 Task: Create a due date automation trigger when advanced on, on the tuesday of the week before a card is due add dates with a complete due date at 11:00 AM.
Action: Mouse moved to (1185, 364)
Screenshot: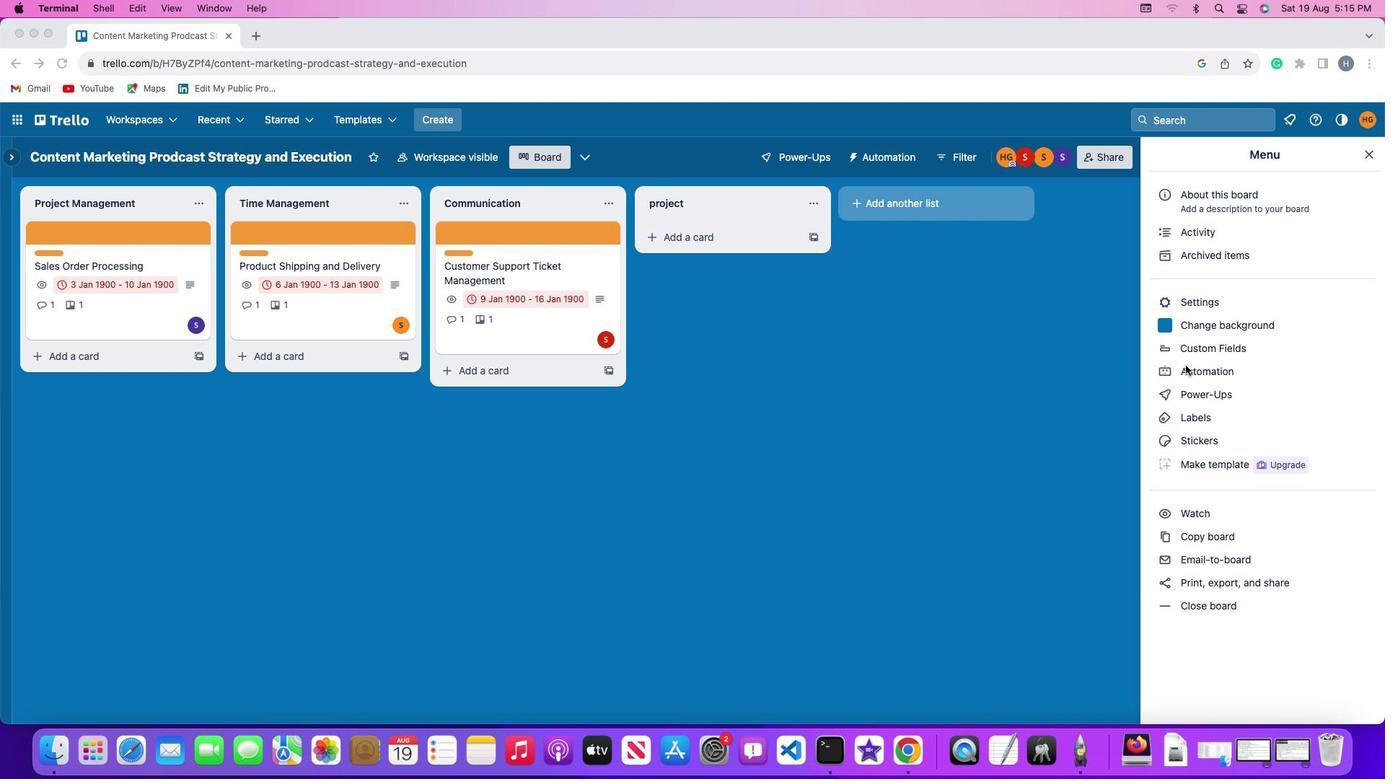 
Action: Mouse pressed left at (1185, 364)
Screenshot: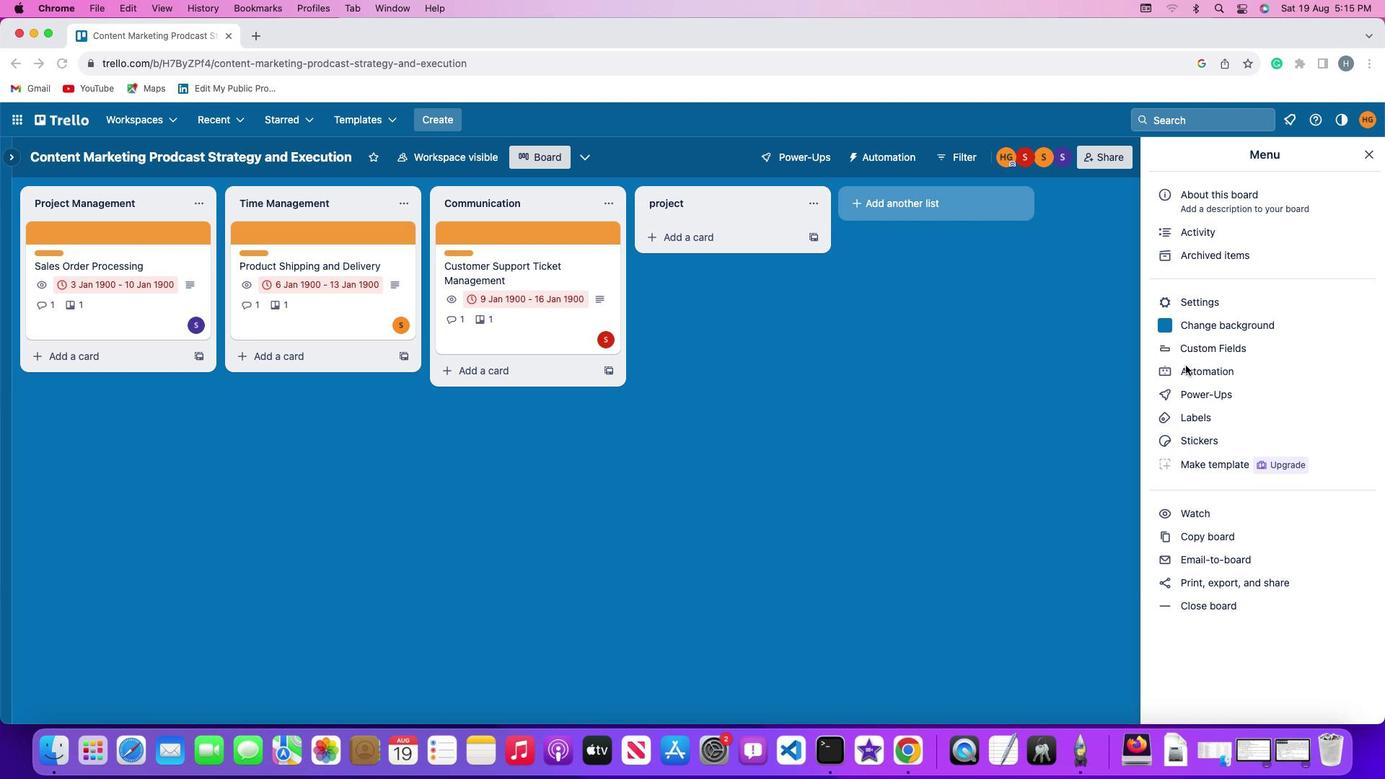 
Action: Mouse pressed left at (1185, 364)
Screenshot: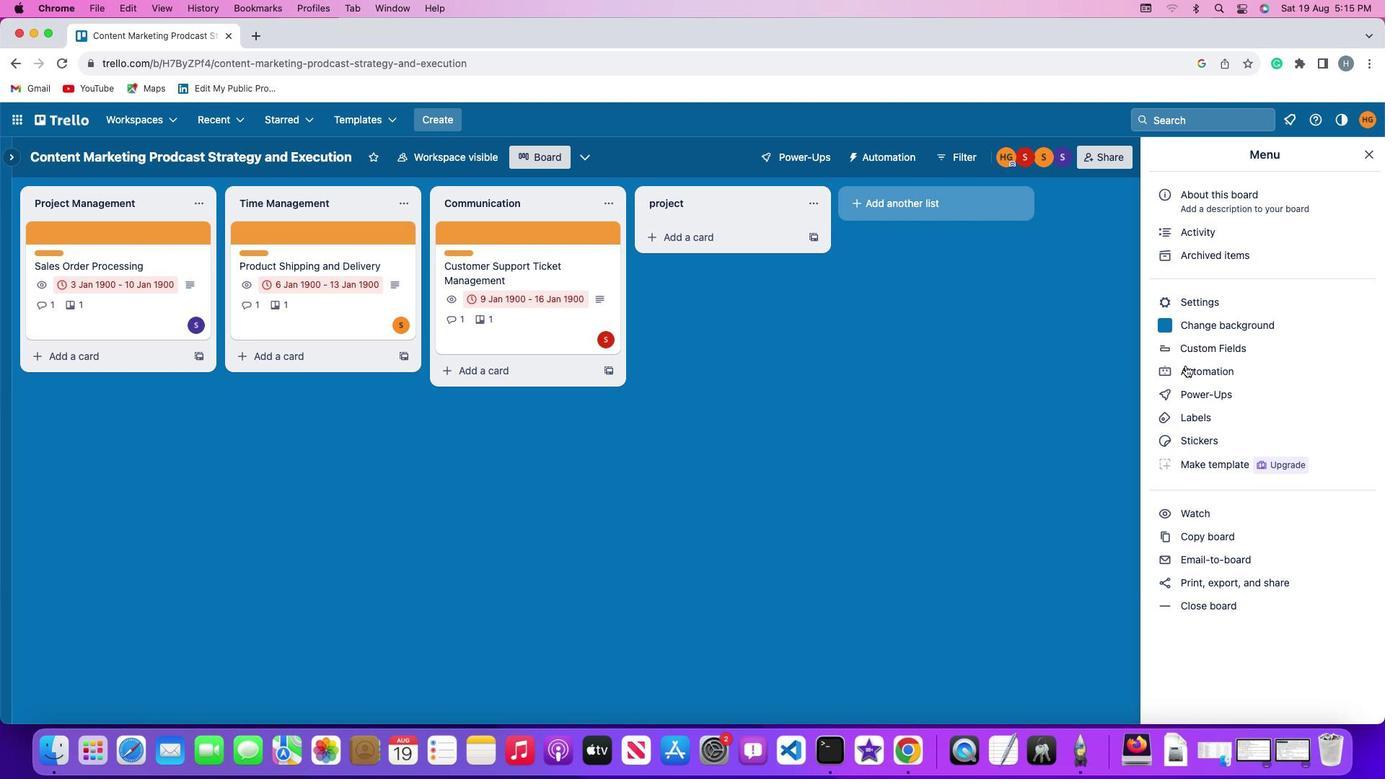 
Action: Mouse moved to (76, 339)
Screenshot: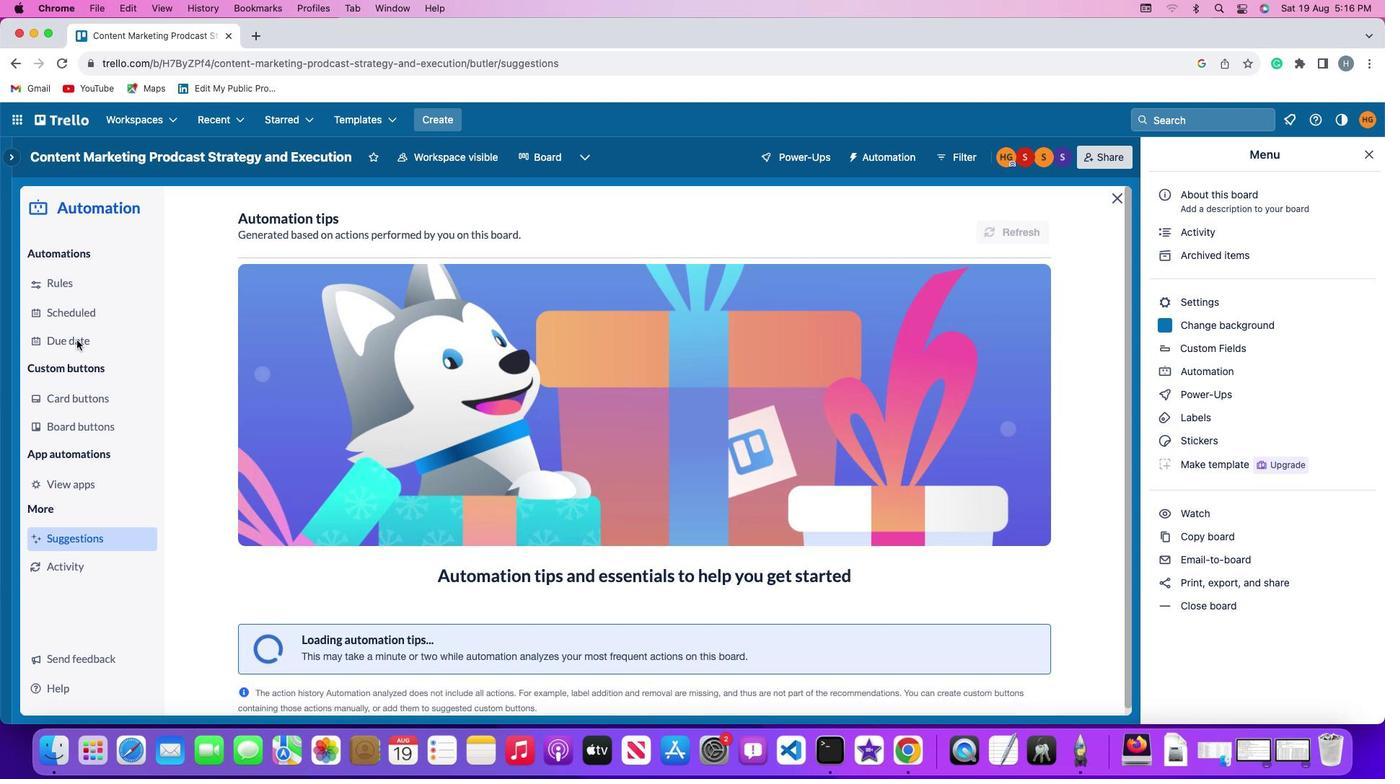 
Action: Mouse pressed left at (76, 339)
Screenshot: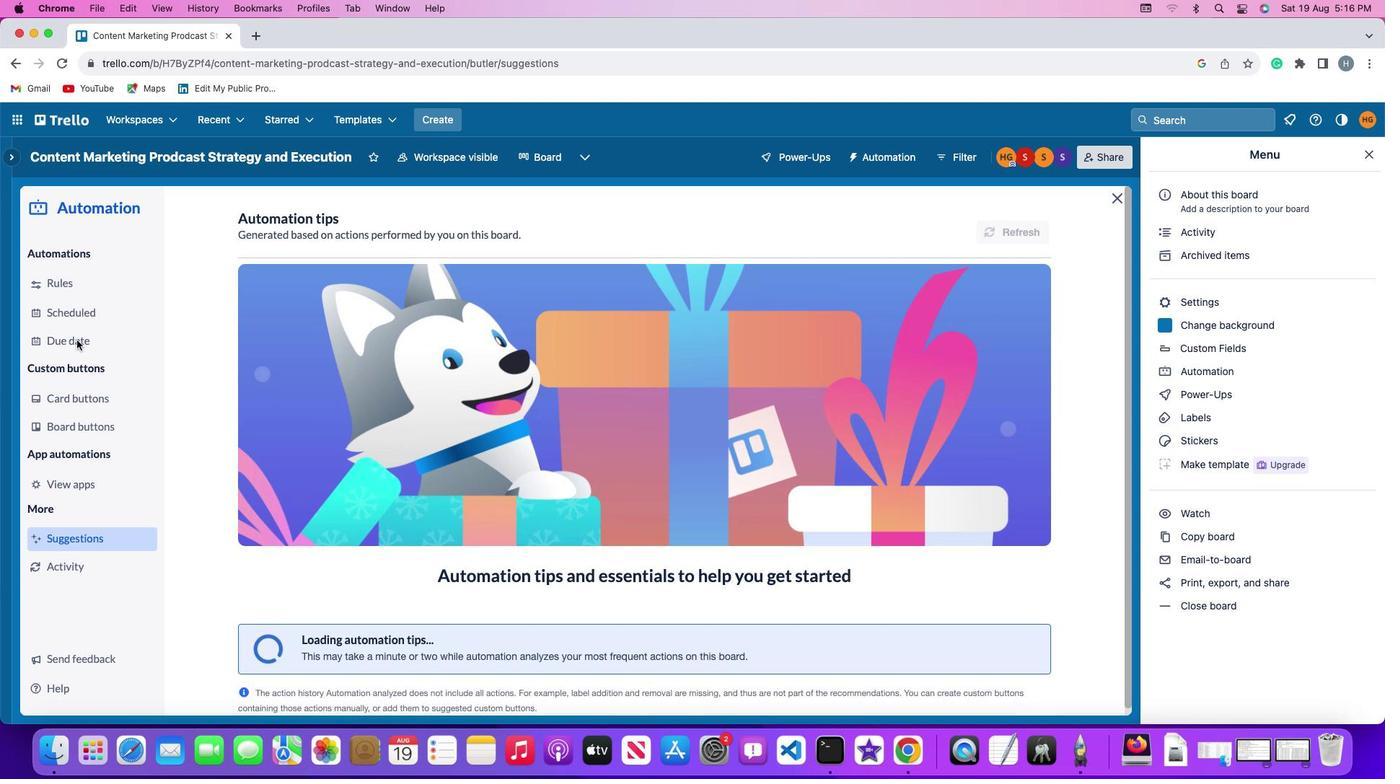 
Action: Mouse moved to (985, 220)
Screenshot: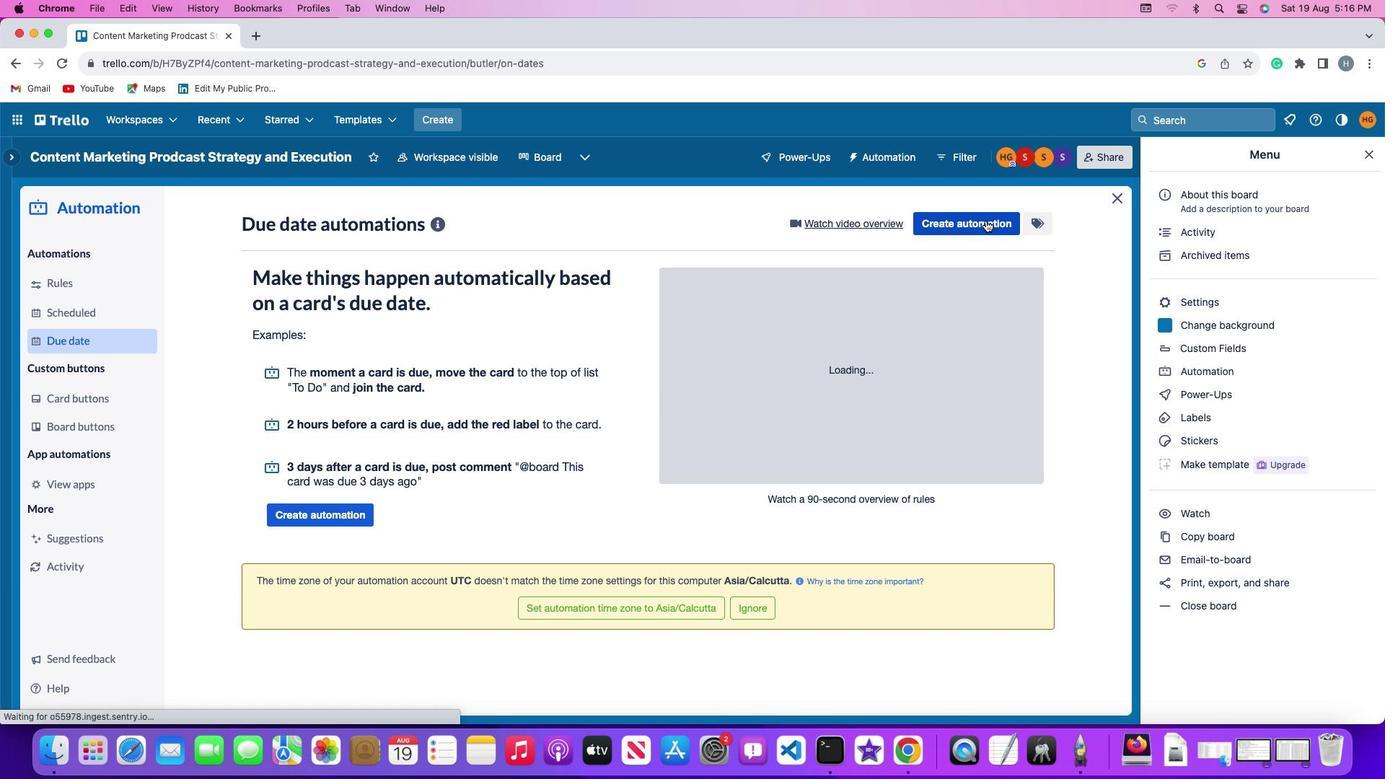 
Action: Mouse pressed left at (985, 220)
Screenshot: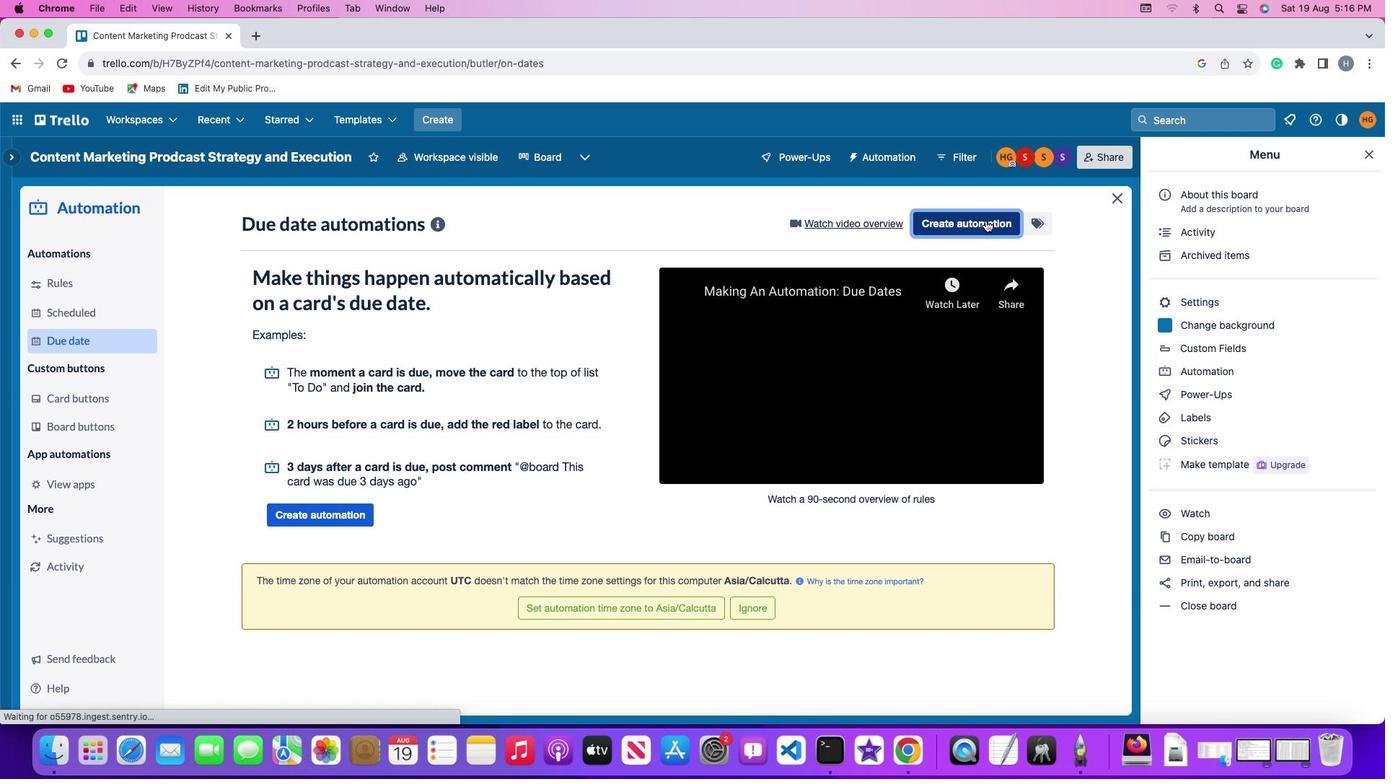 
Action: Mouse moved to (325, 358)
Screenshot: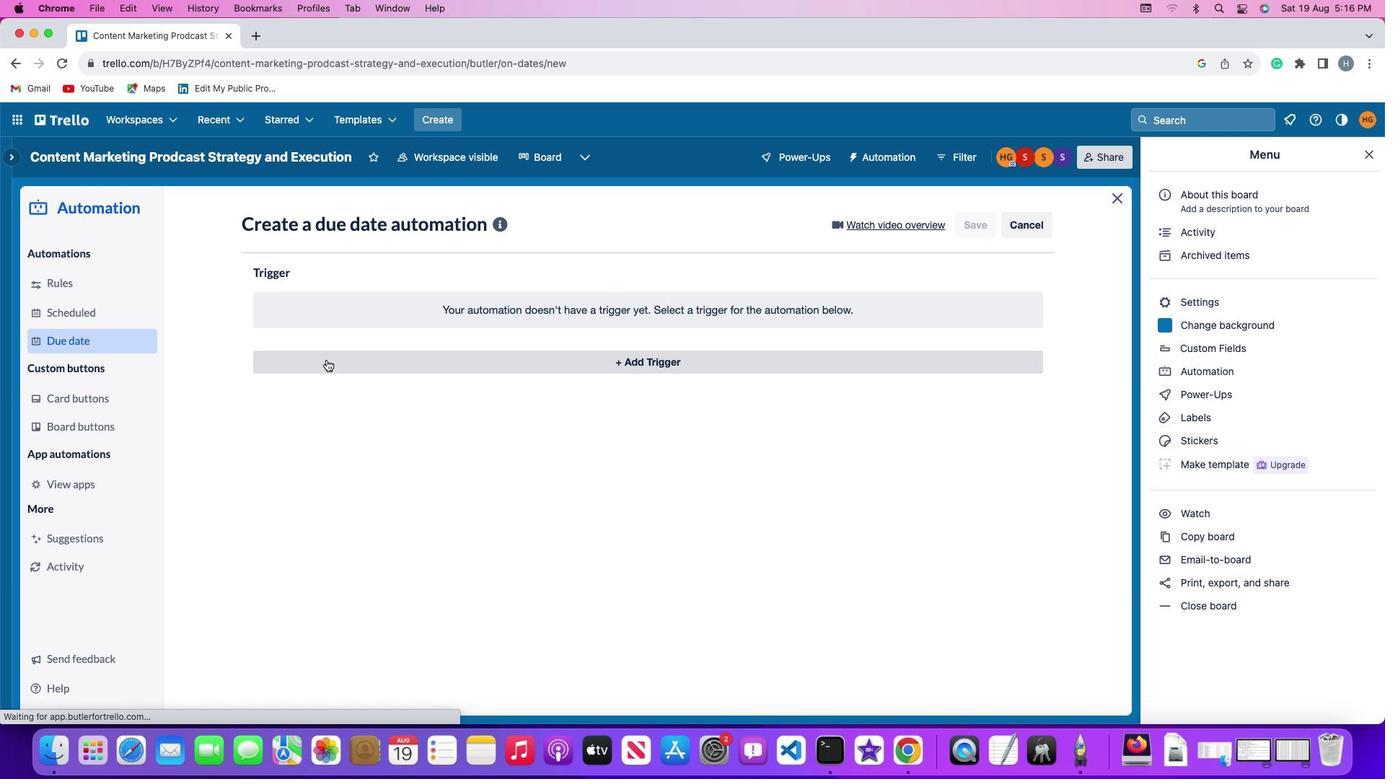 
Action: Mouse pressed left at (325, 358)
Screenshot: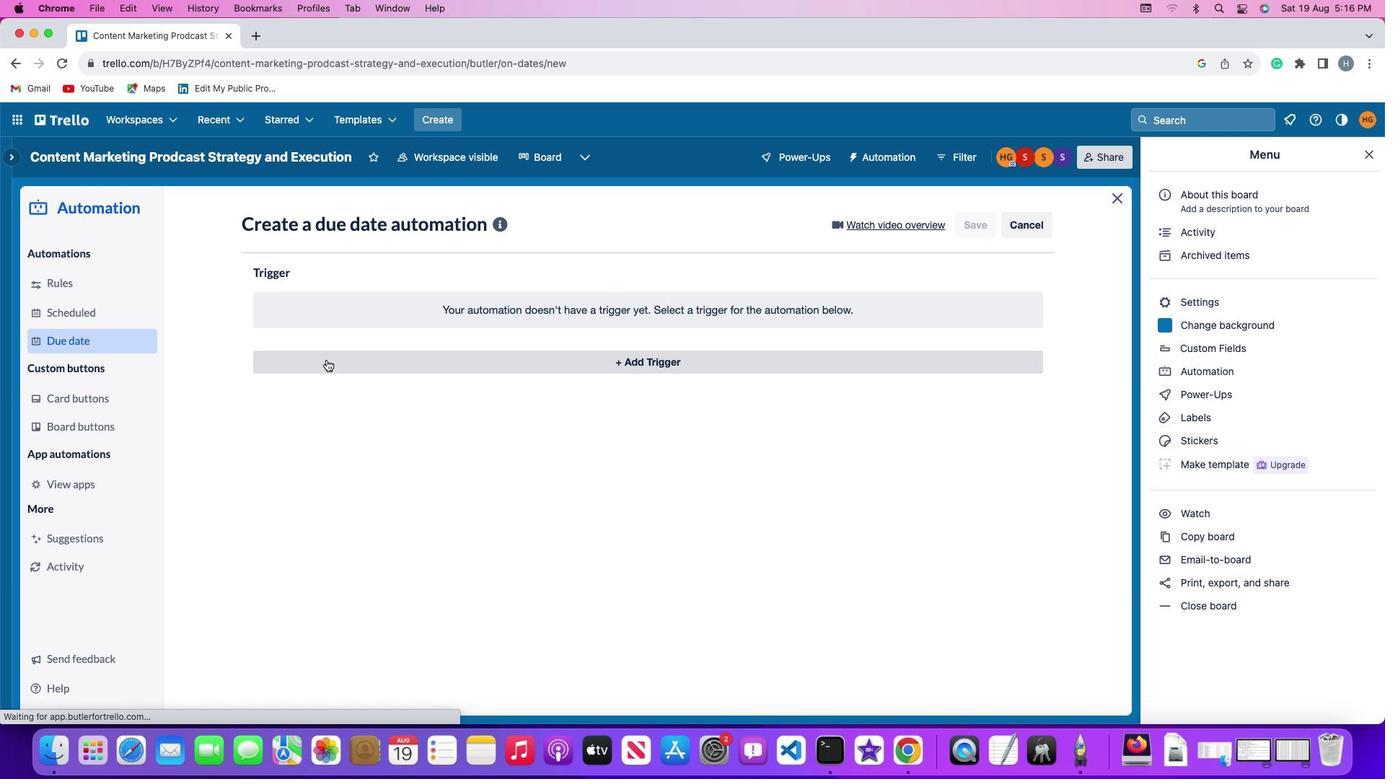 
Action: Mouse moved to (305, 628)
Screenshot: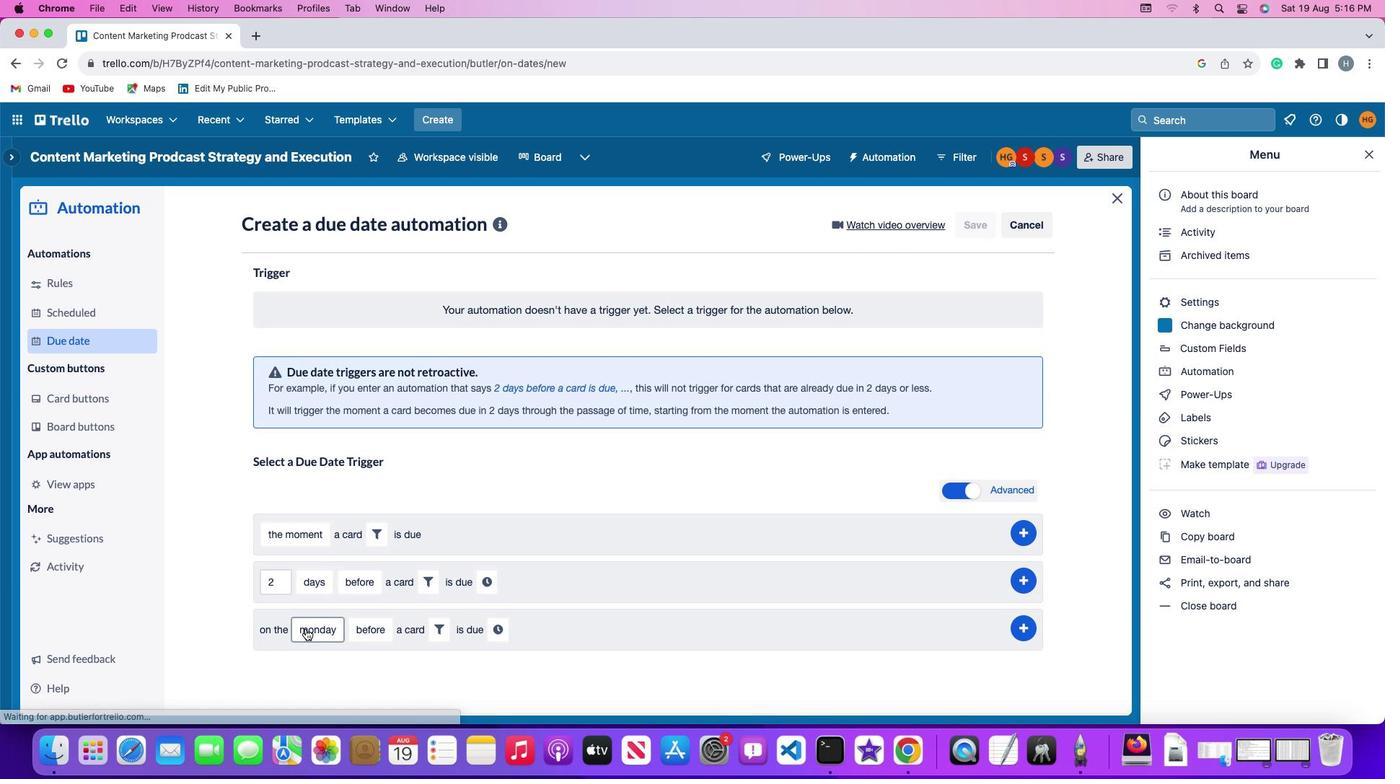 
Action: Mouse pressed left at (305, 628)
Screenshot: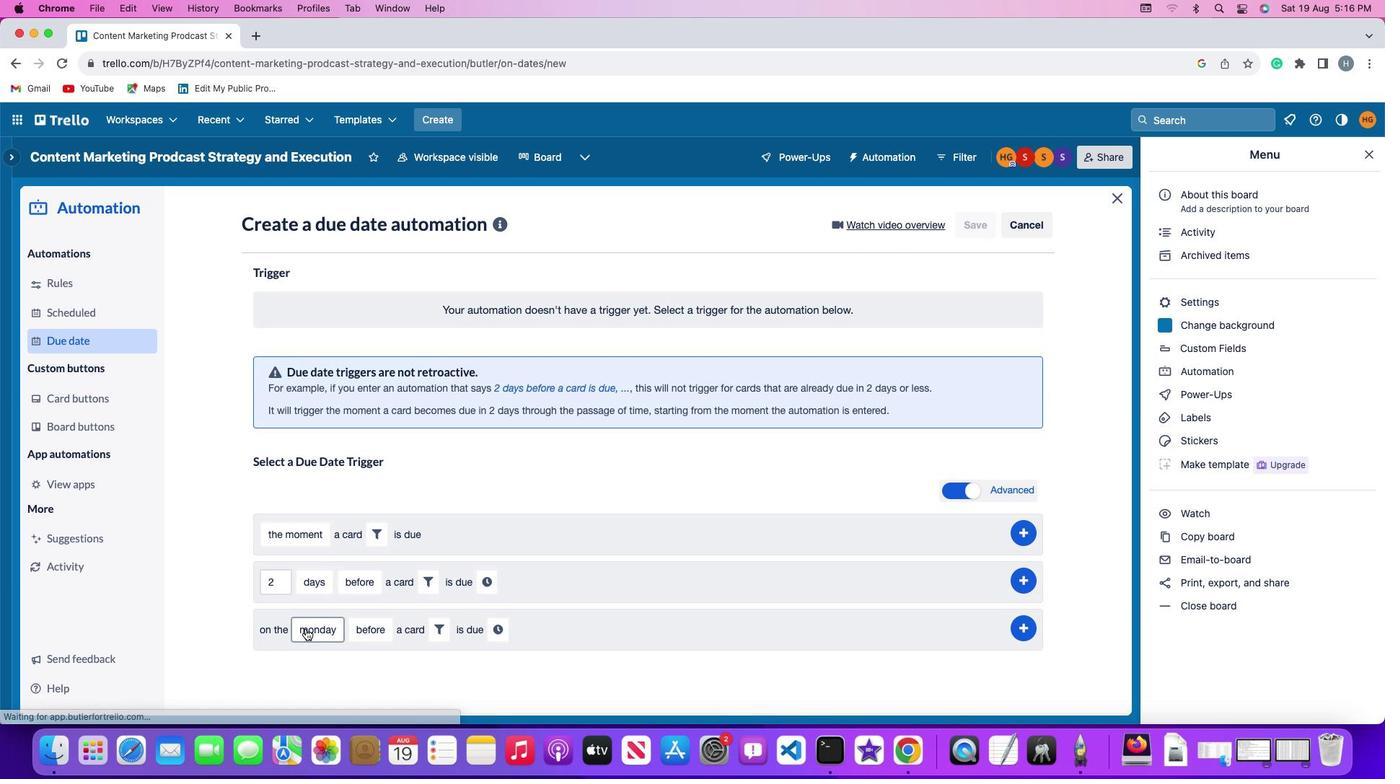 
Action: Mouse moved to (339, 454)
Screenshot: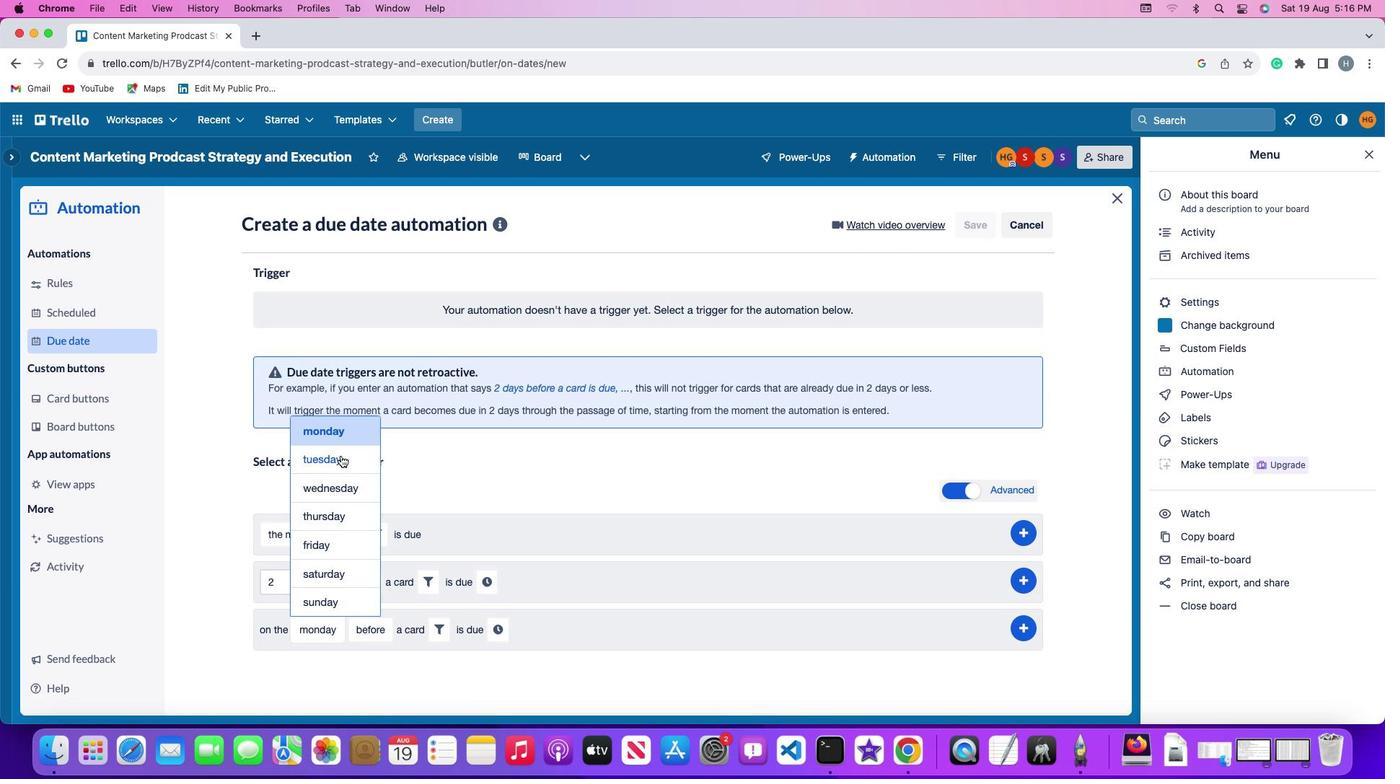 
Action: Mouse pressed left at (339, 454)
Screenshot: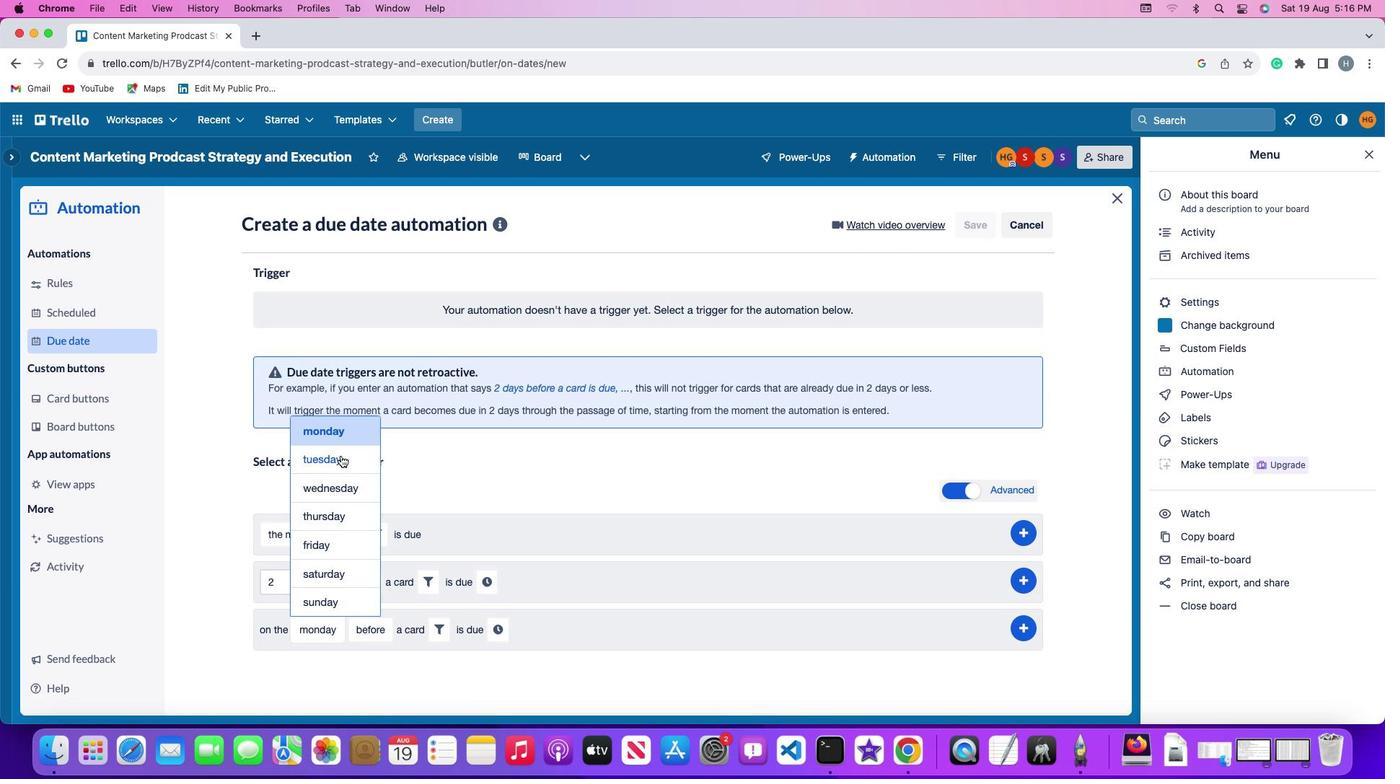 
Action: Mouse moved to (378, 626)
Screenshot: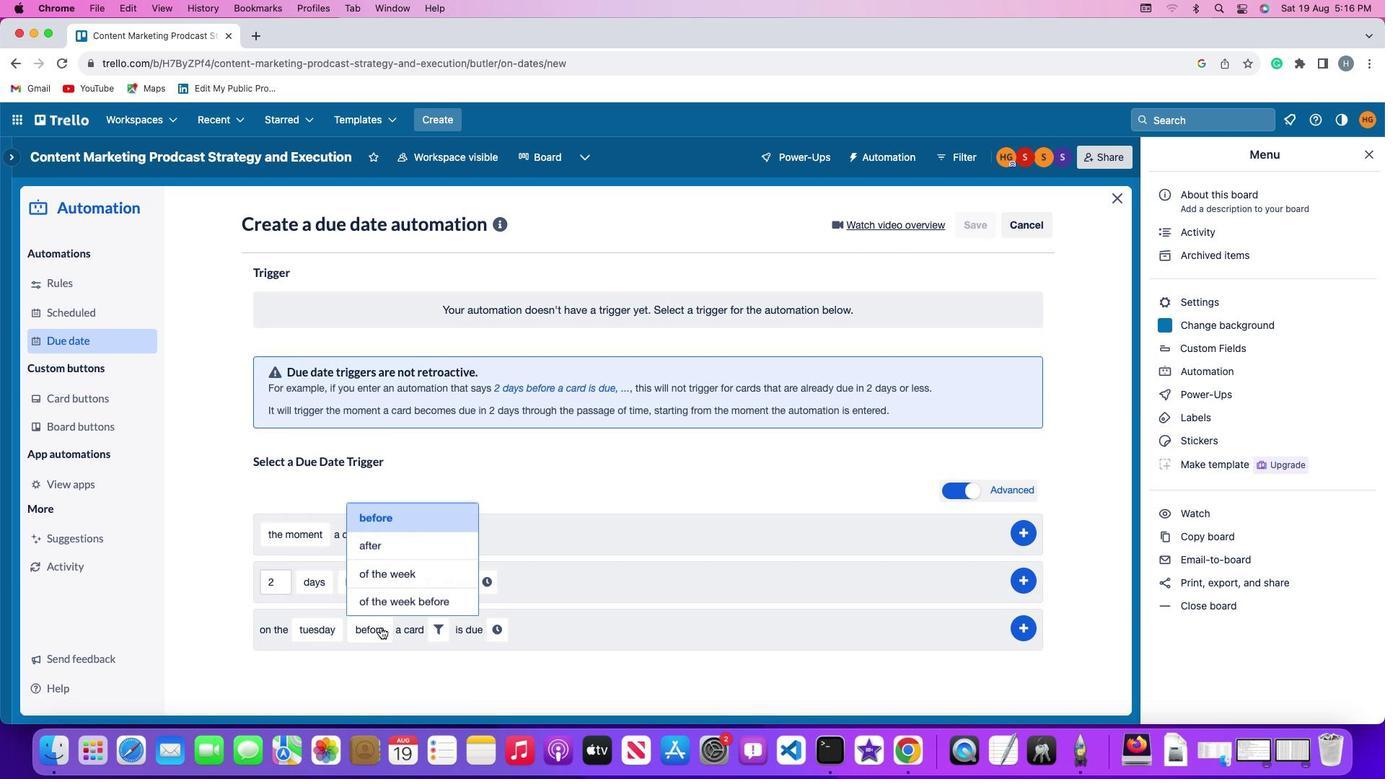 
Action: Mouse pressed left at (378, 626)
Screenshot: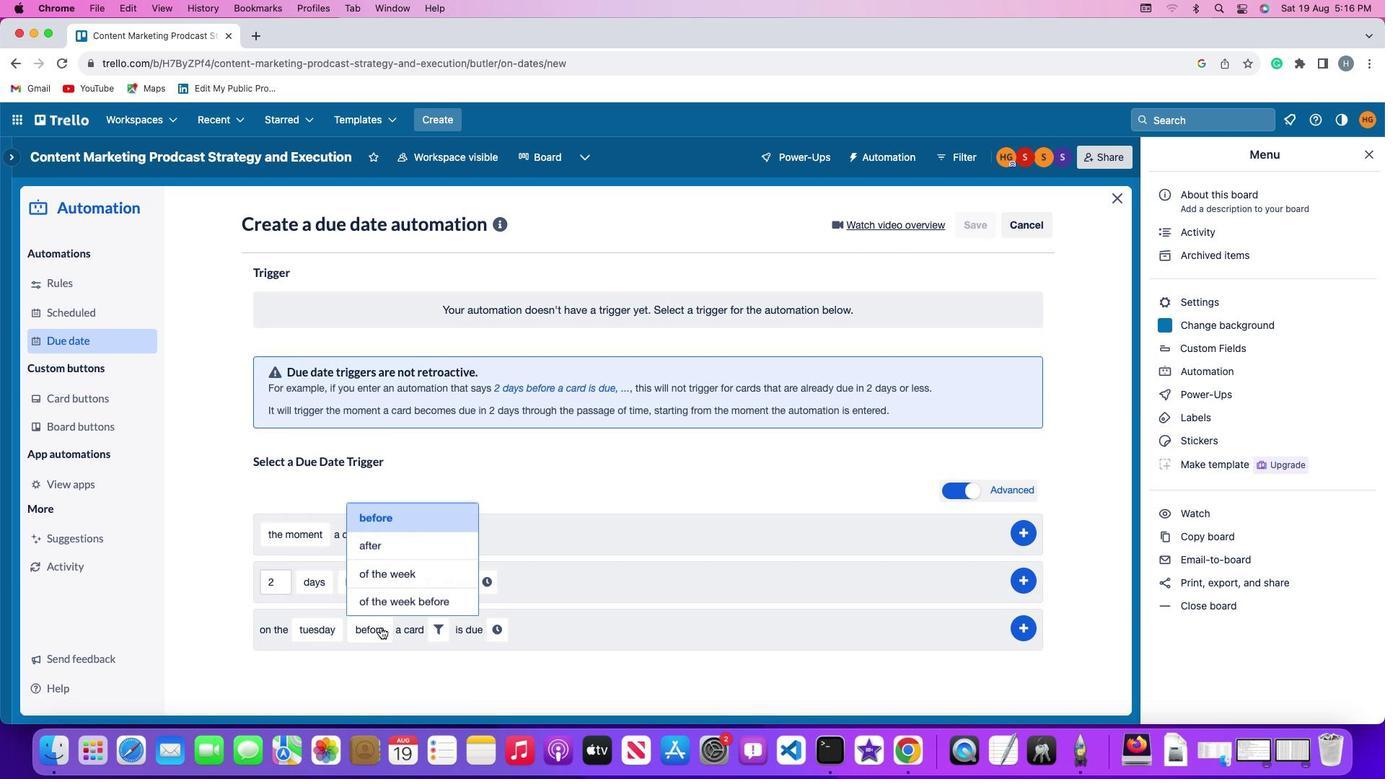 
Action: Mouse moved to (391, 599)
Screenshot: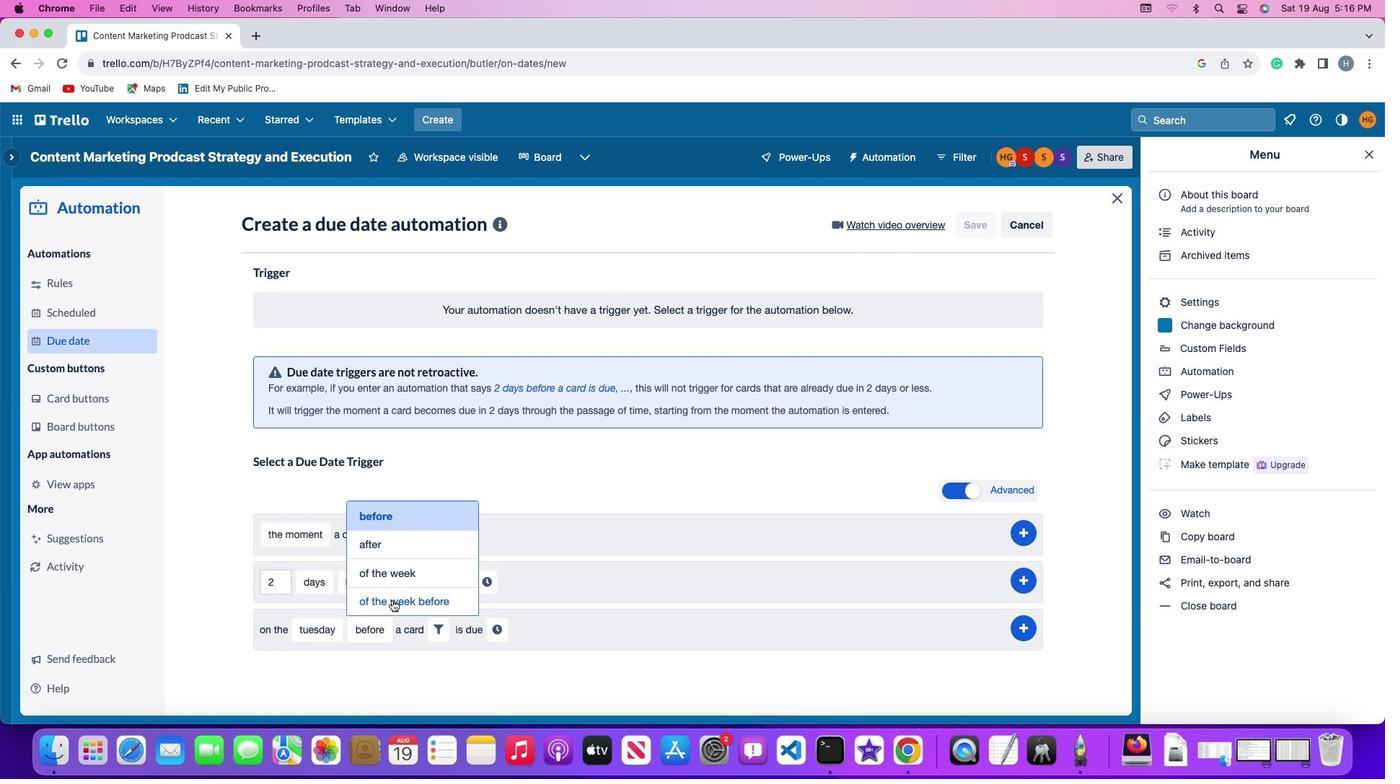 
Action: Mouse pressed left at (391, 599)
Screenshot: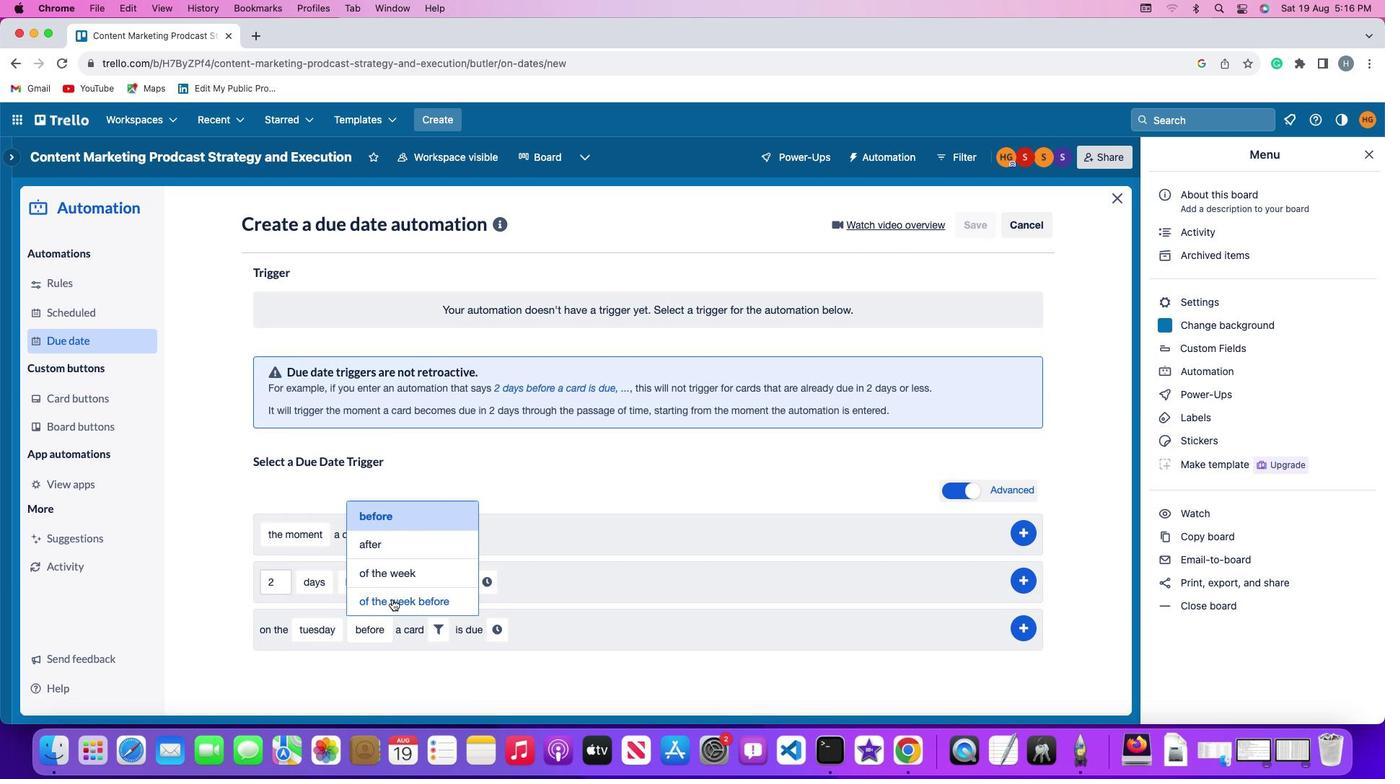 
Action: Mouse moved to (493, 626)
Screenshot: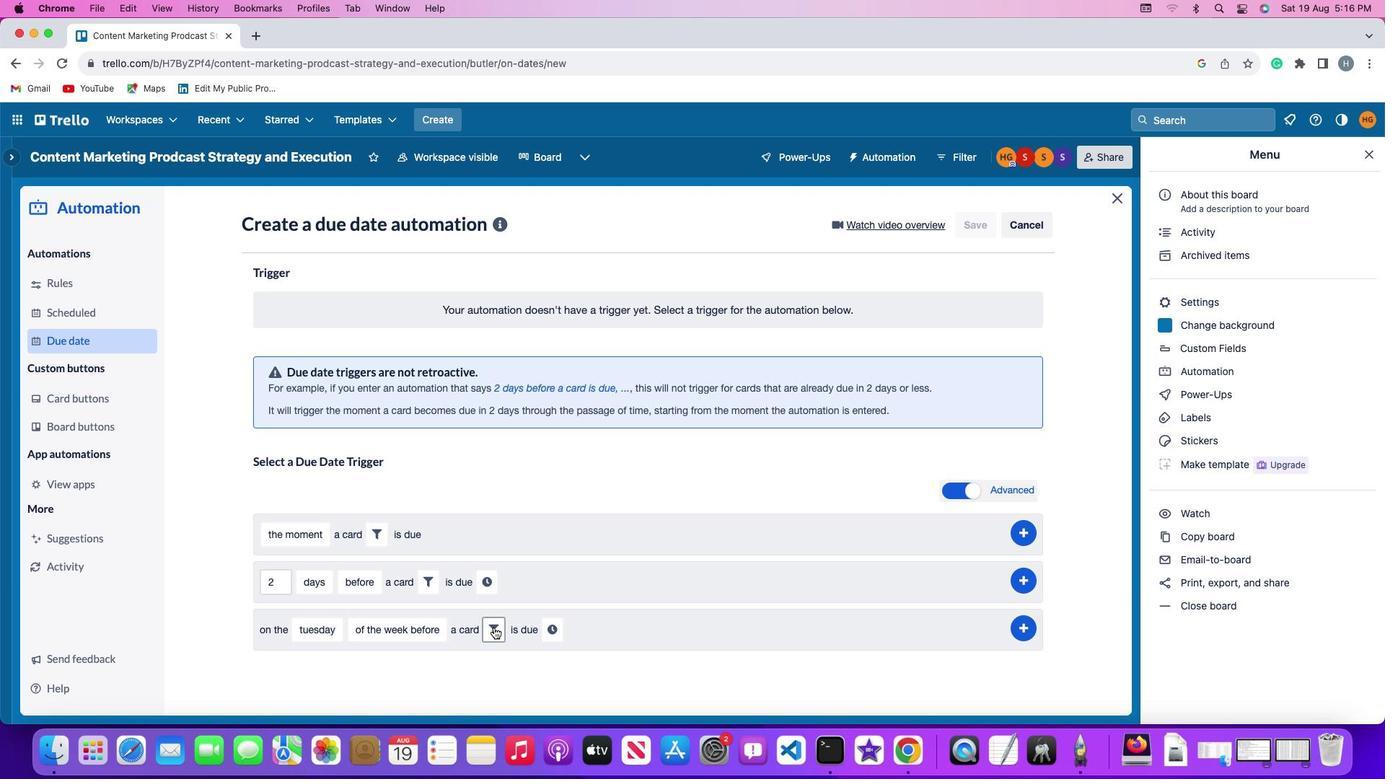 
Action: Mouse pressed left at (493, 626)
Screenshot: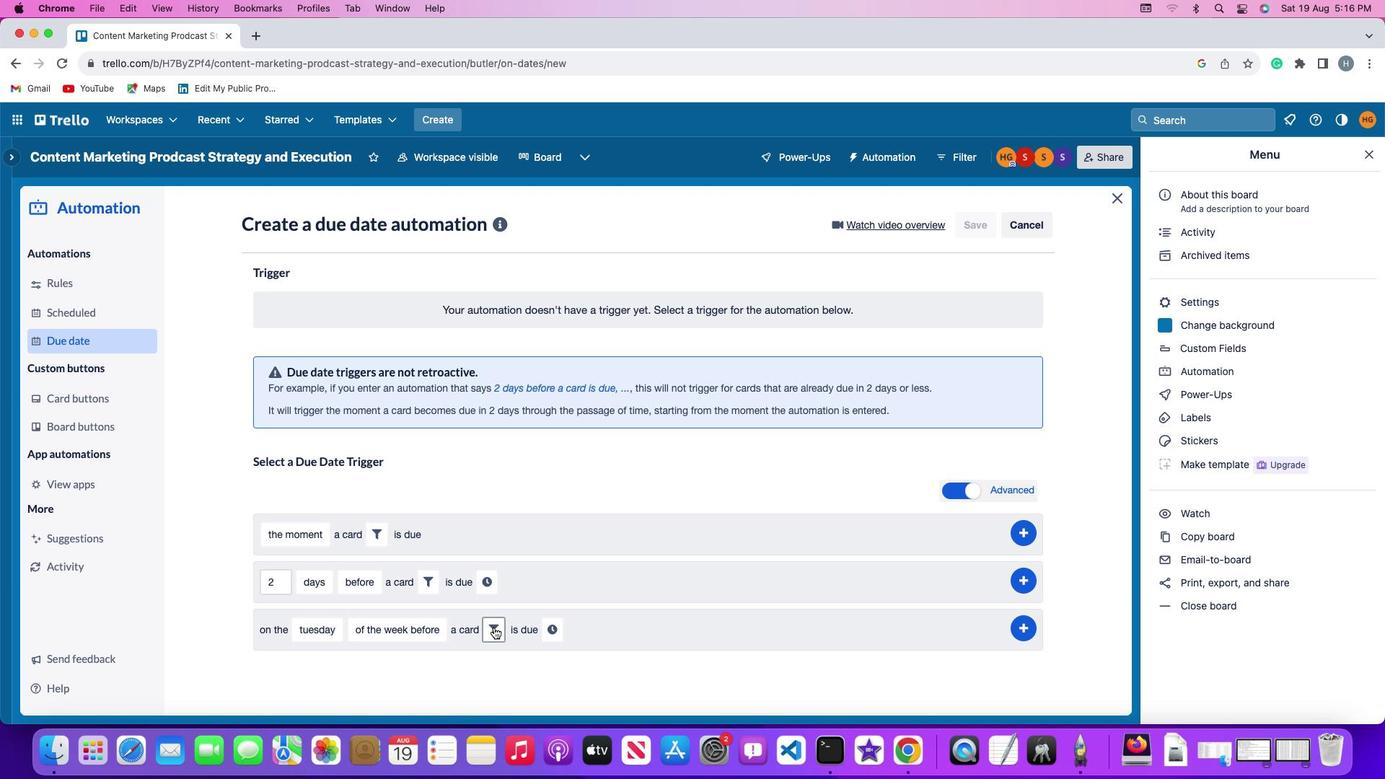 
Action: Mouse moved to (573, 683)
Screenshot: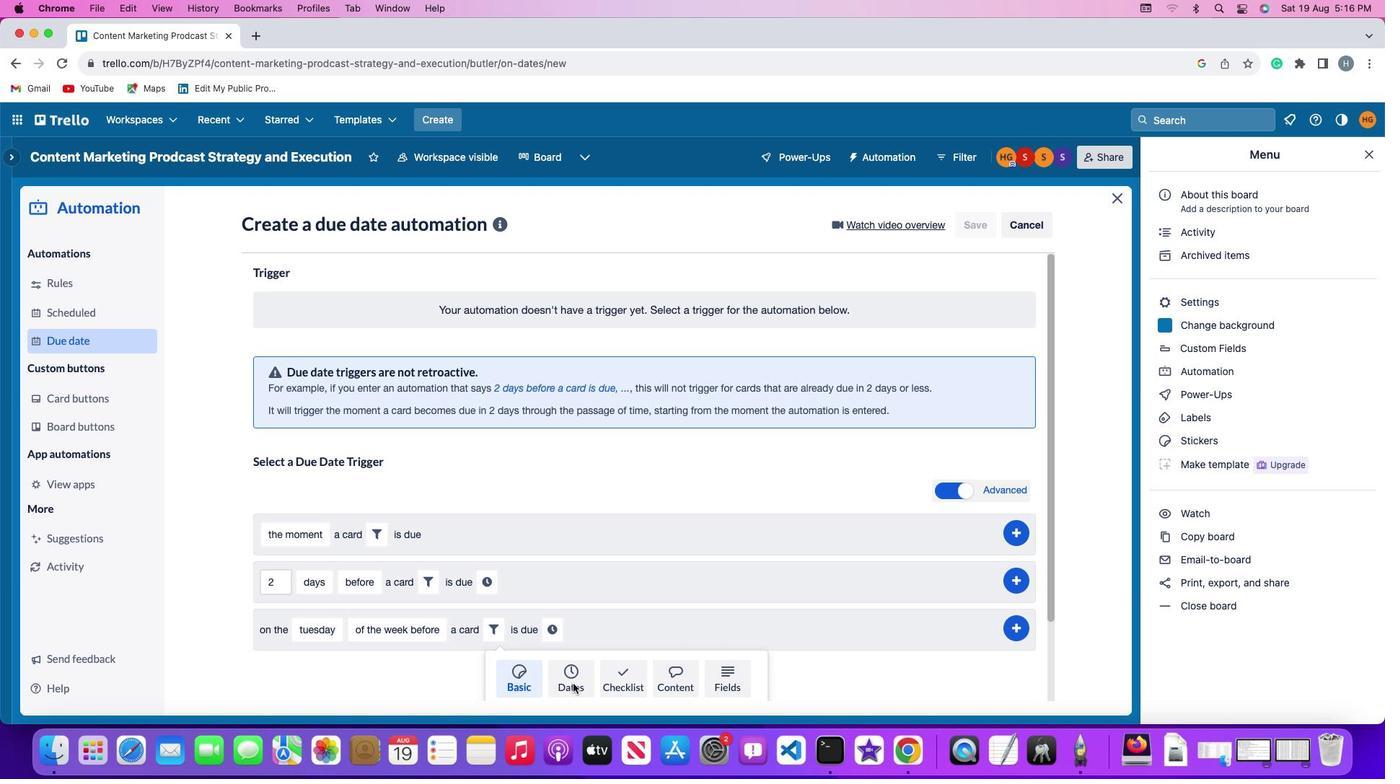 
Action: Mouse pressed left at (573, 683)
Screenshot: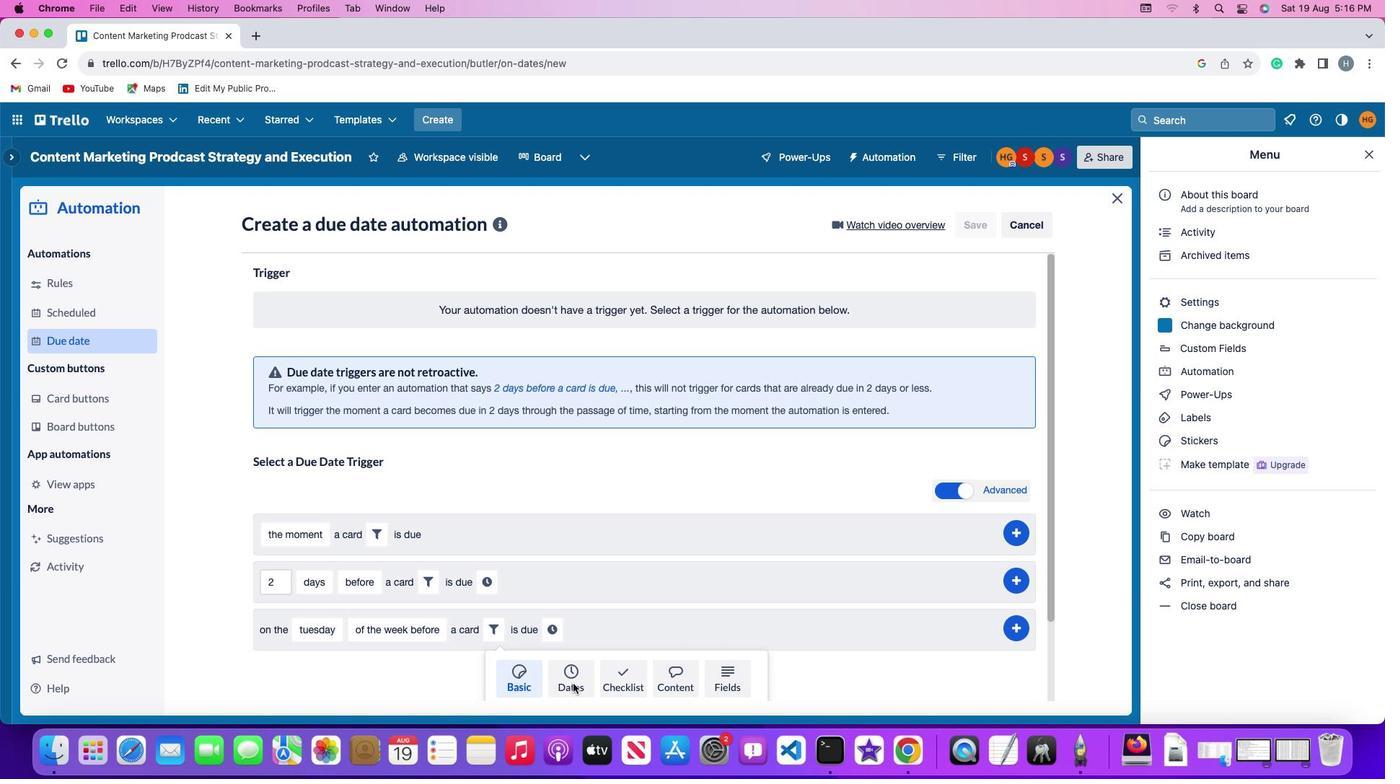 
Action: Mouse moved to (441, 666)
Screenshot: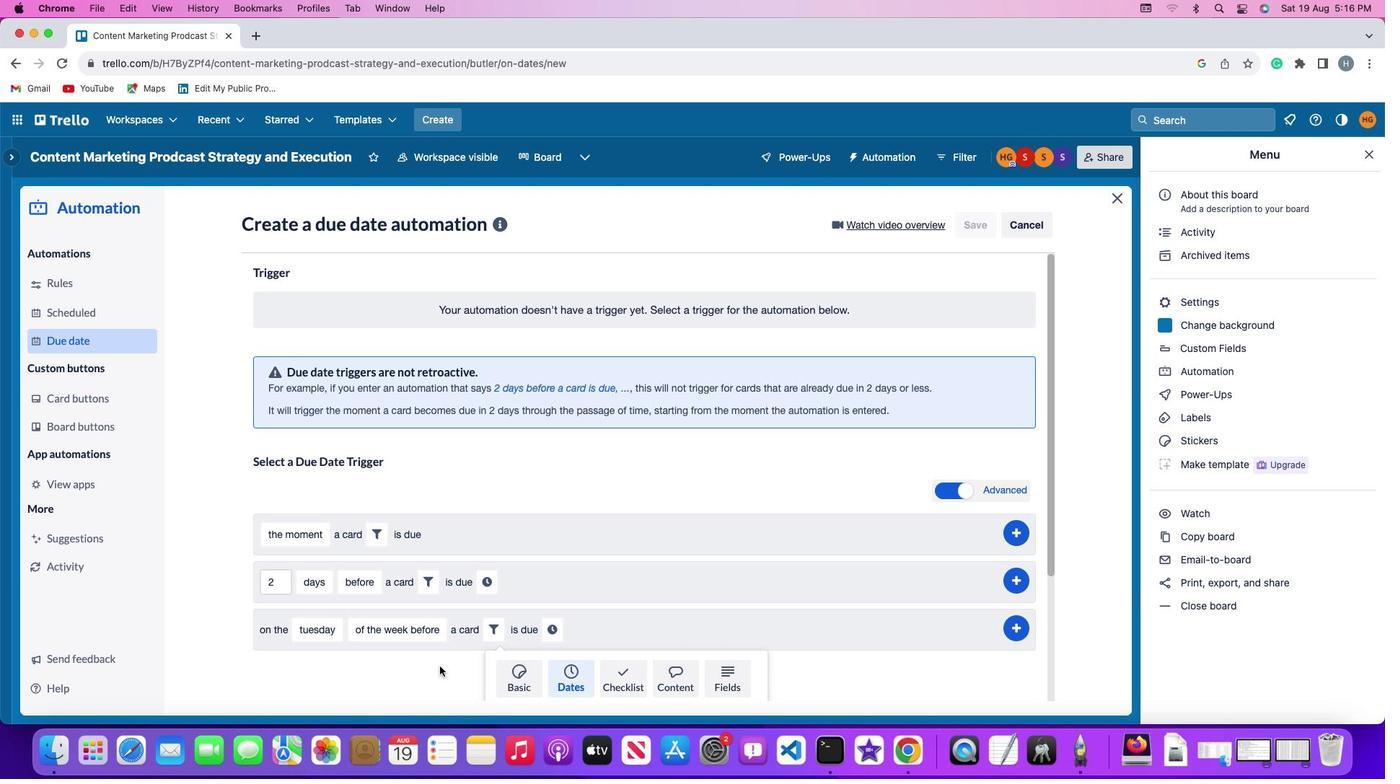 
Action: Mouse scrolled (441, 666) with delta (0, 0)
Screenshot: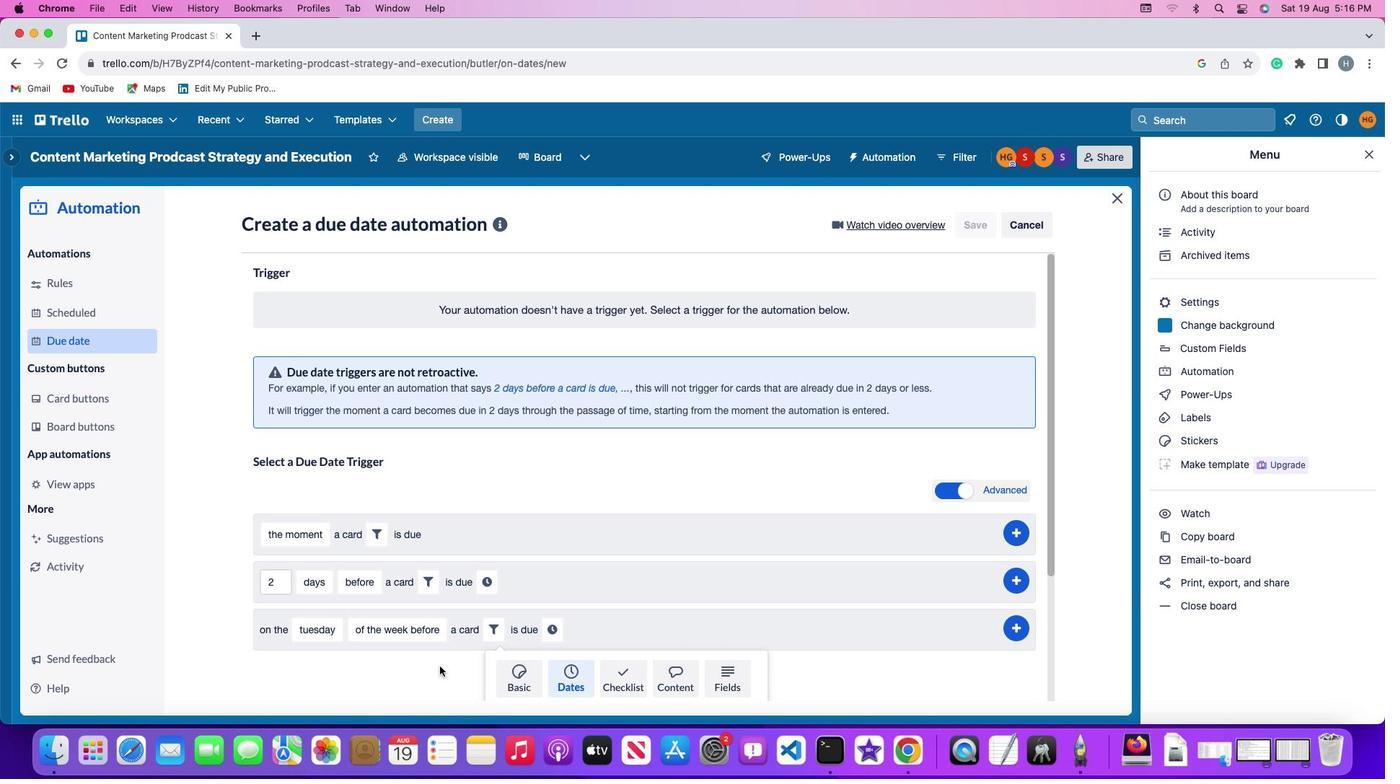 
Action: Mouse moved to (440, 666)
Screenshot: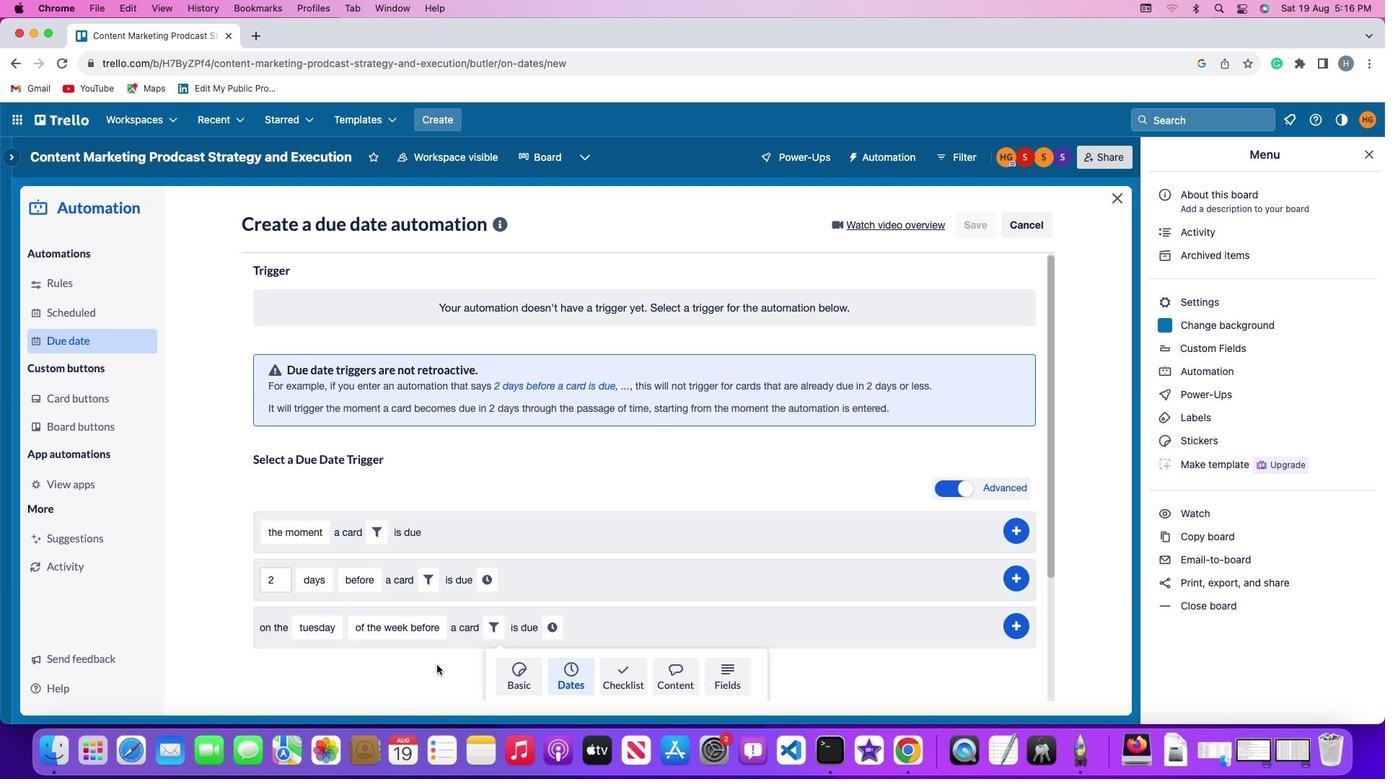 
Action: Mouse scrolled (440, 666) with delta (0, 0)
Screenshot: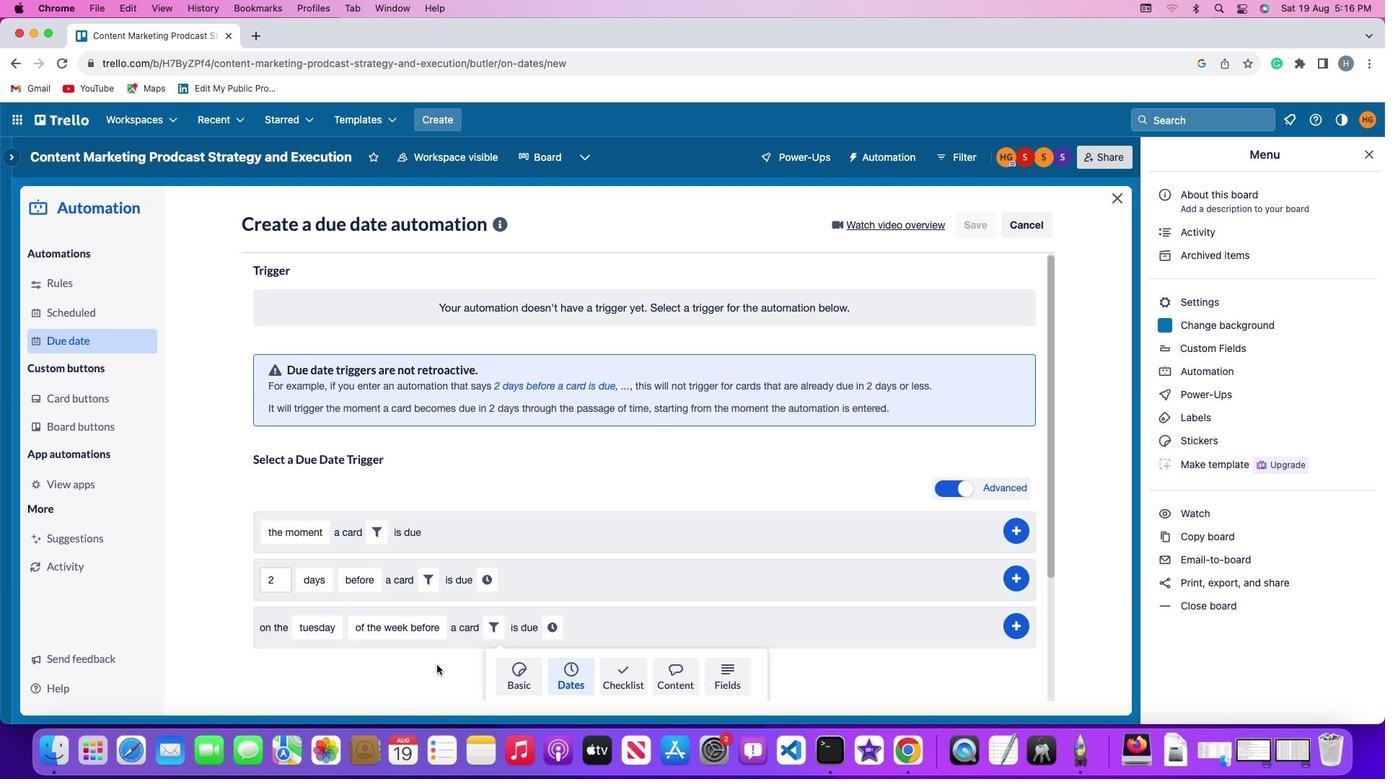 
Action: Mouse moved to (439, 666)
Screenshot: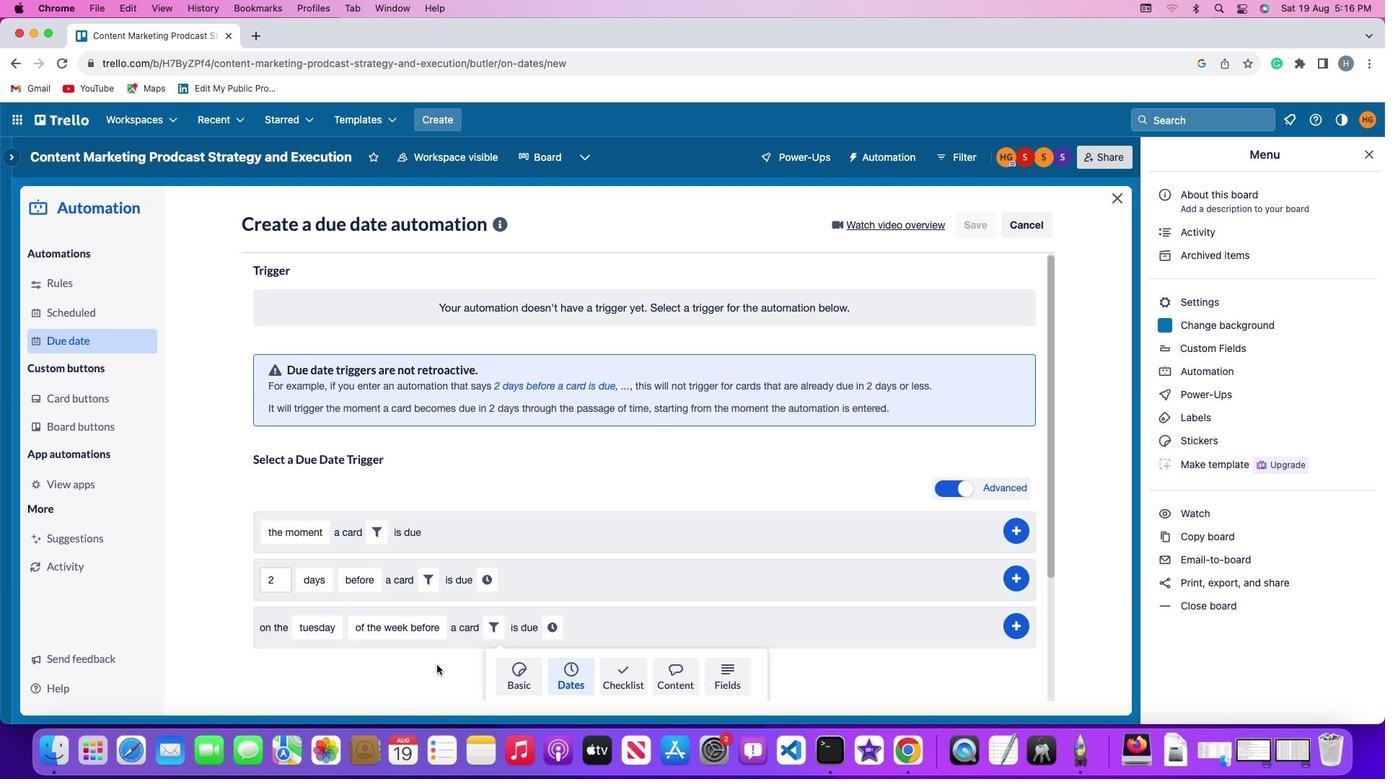 
Action: Mouse scrolled (439, 666) with delta (0, -2)
Screenshot: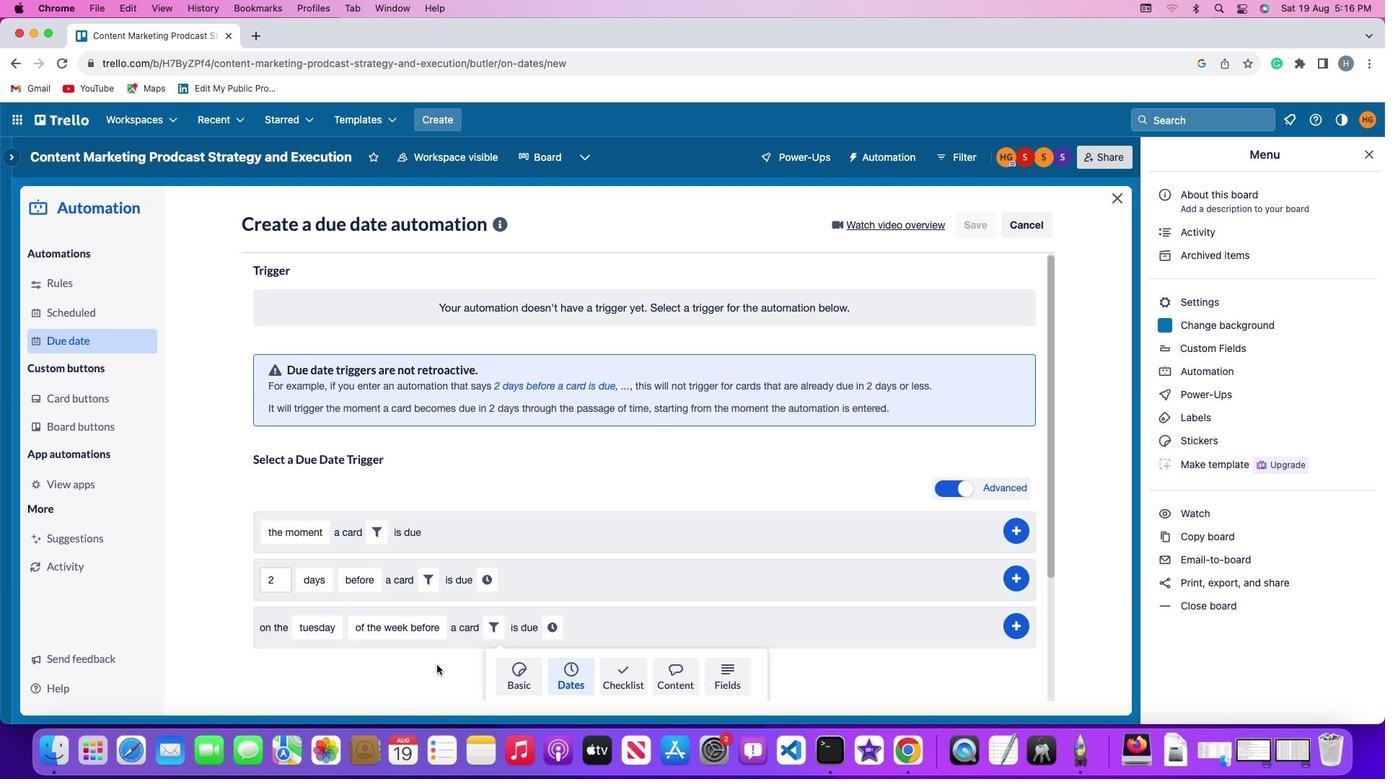 
Action: Mouse moved to (435, 663)
Screenshot: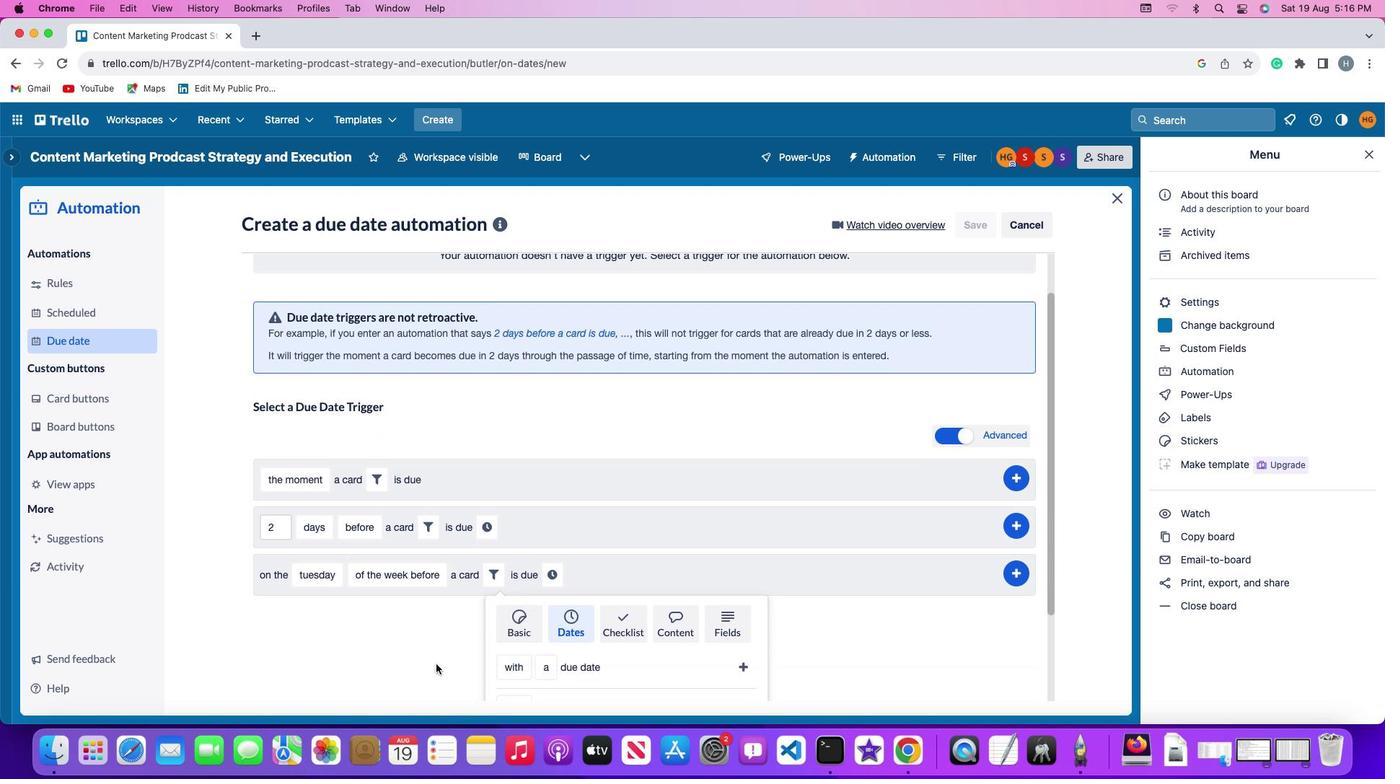 
Action: Mouse scrolled (435, 663) with delta (0, -2)
Screenshot: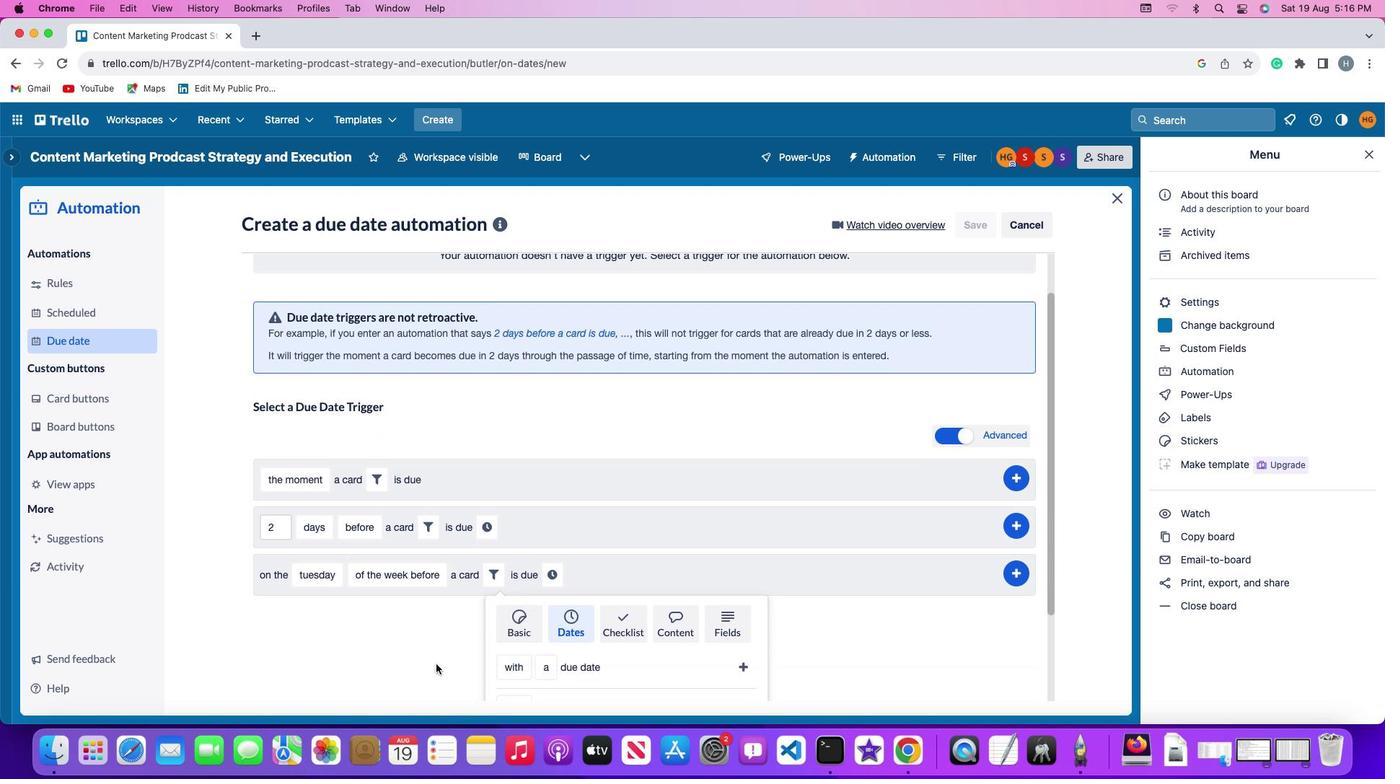 
Action: Mouse moved to (425, 658)
Screenshot: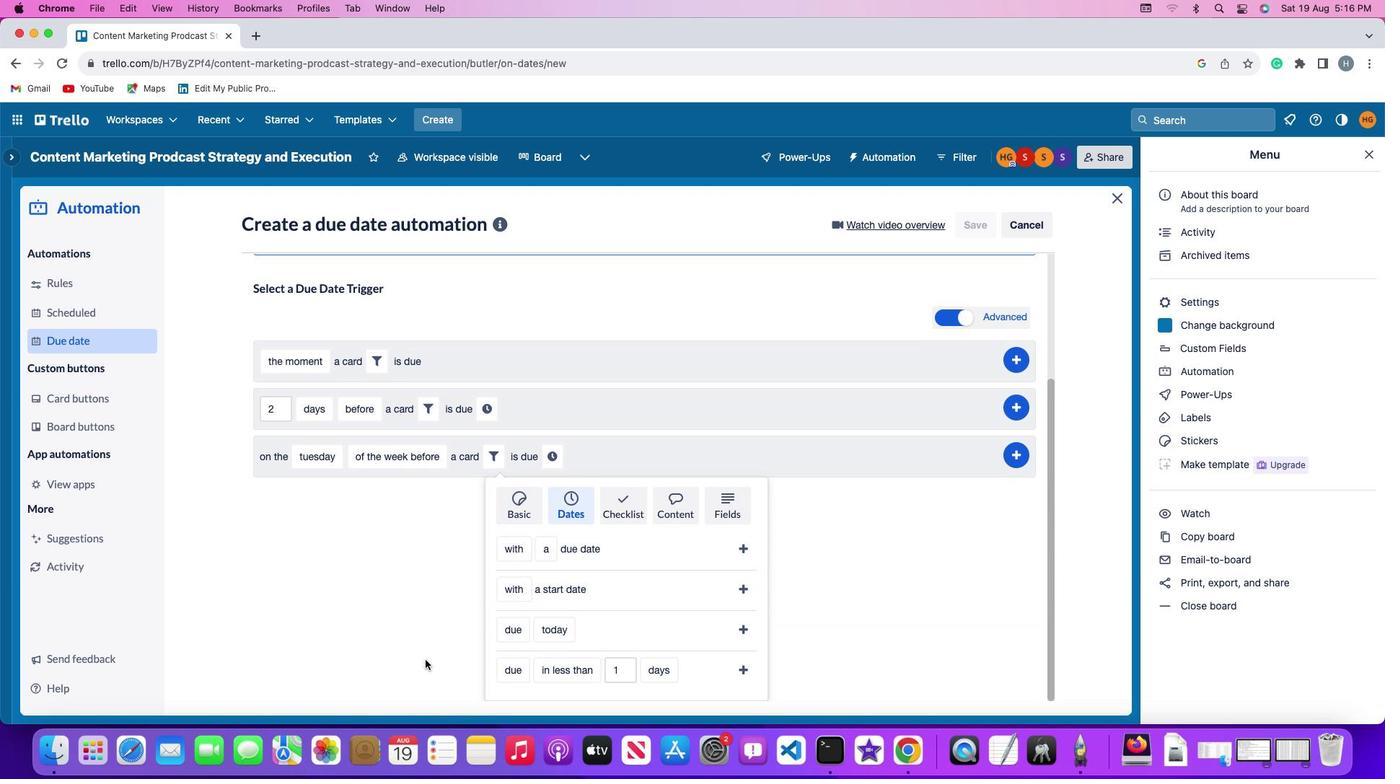 
Action: Mouse scrolled (425, 658) with delta (0, 0)
Screenshot: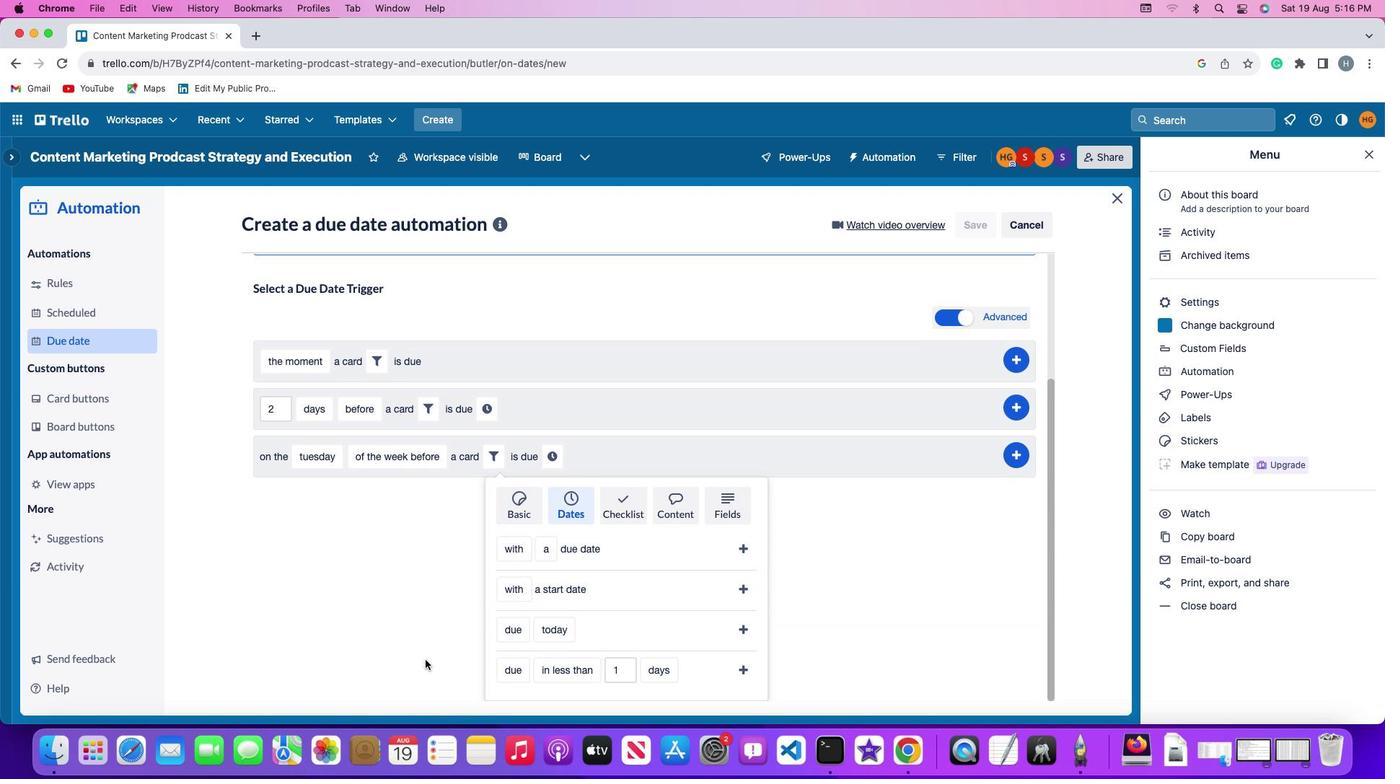 
Action: Mouse moved to (425, 658)
Screenshot: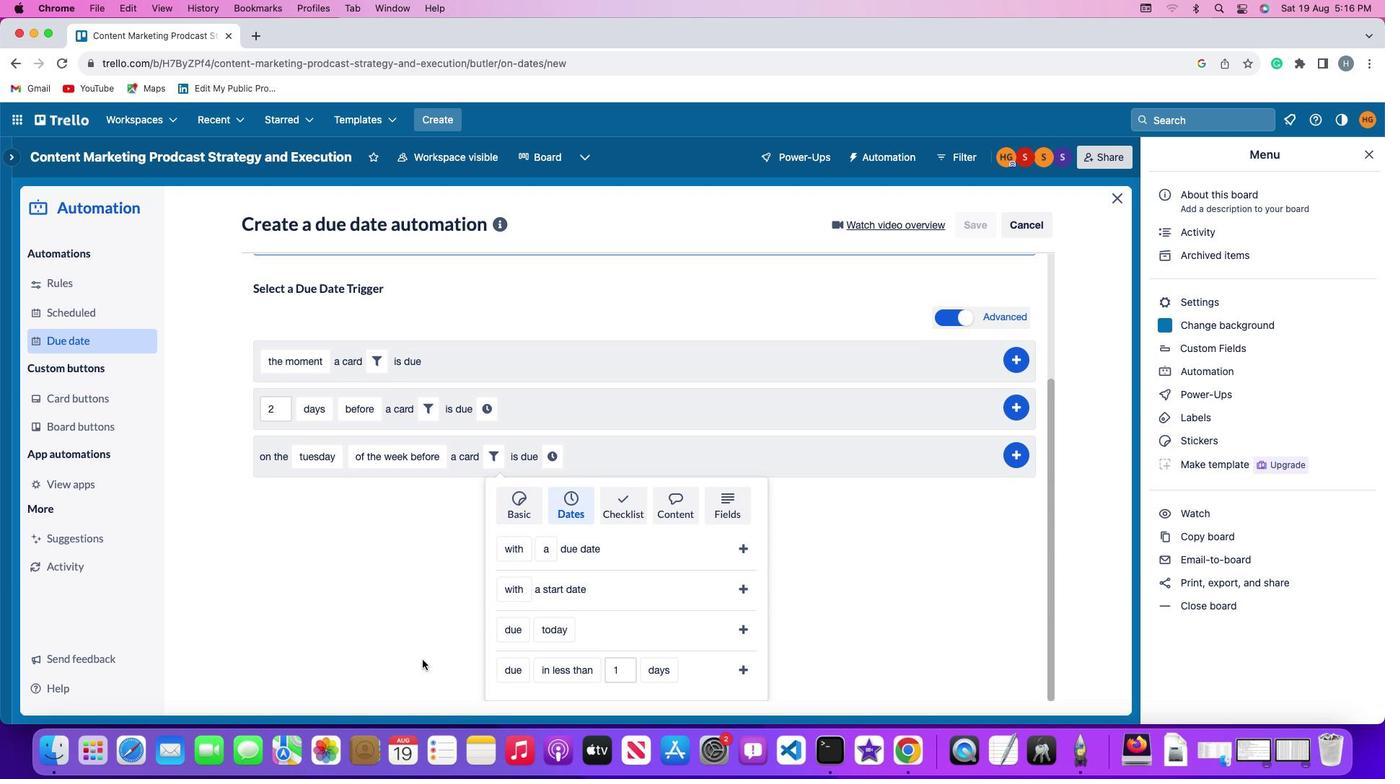 
Action: Mouse scrolled (425, 658) with delta (0, 0)
Screenshot: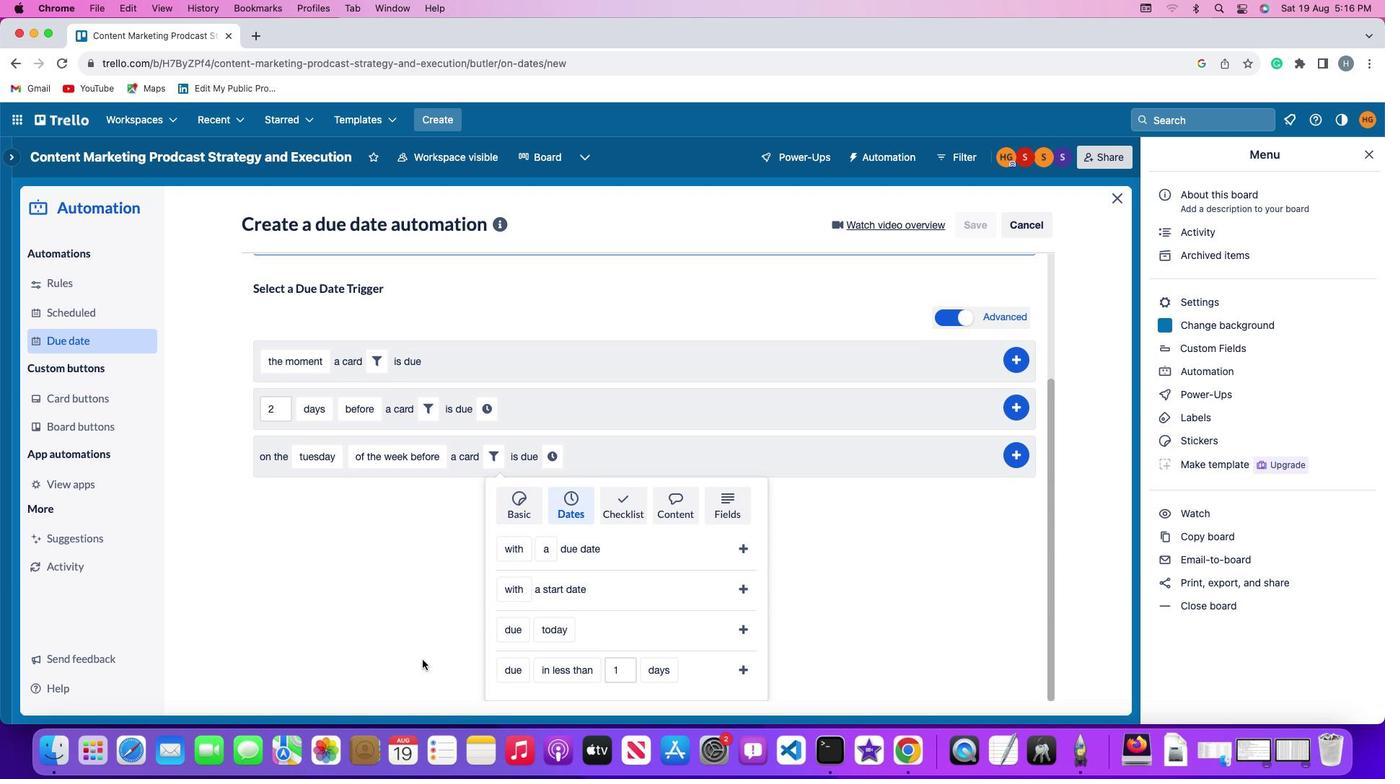 
Action: Mouse moved to (508, 550)
Screenshot: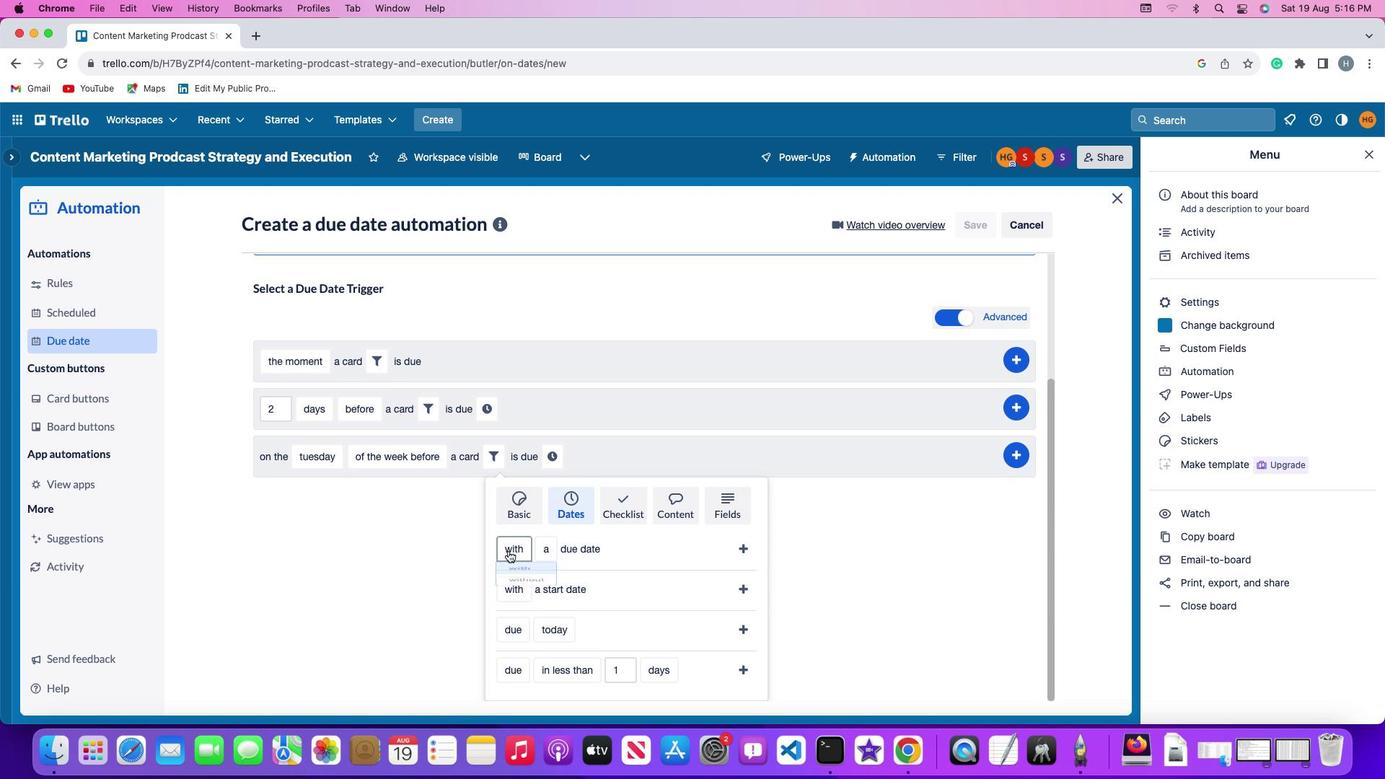 
Action: Mouse pressed left at (508, 550)
Screenshot: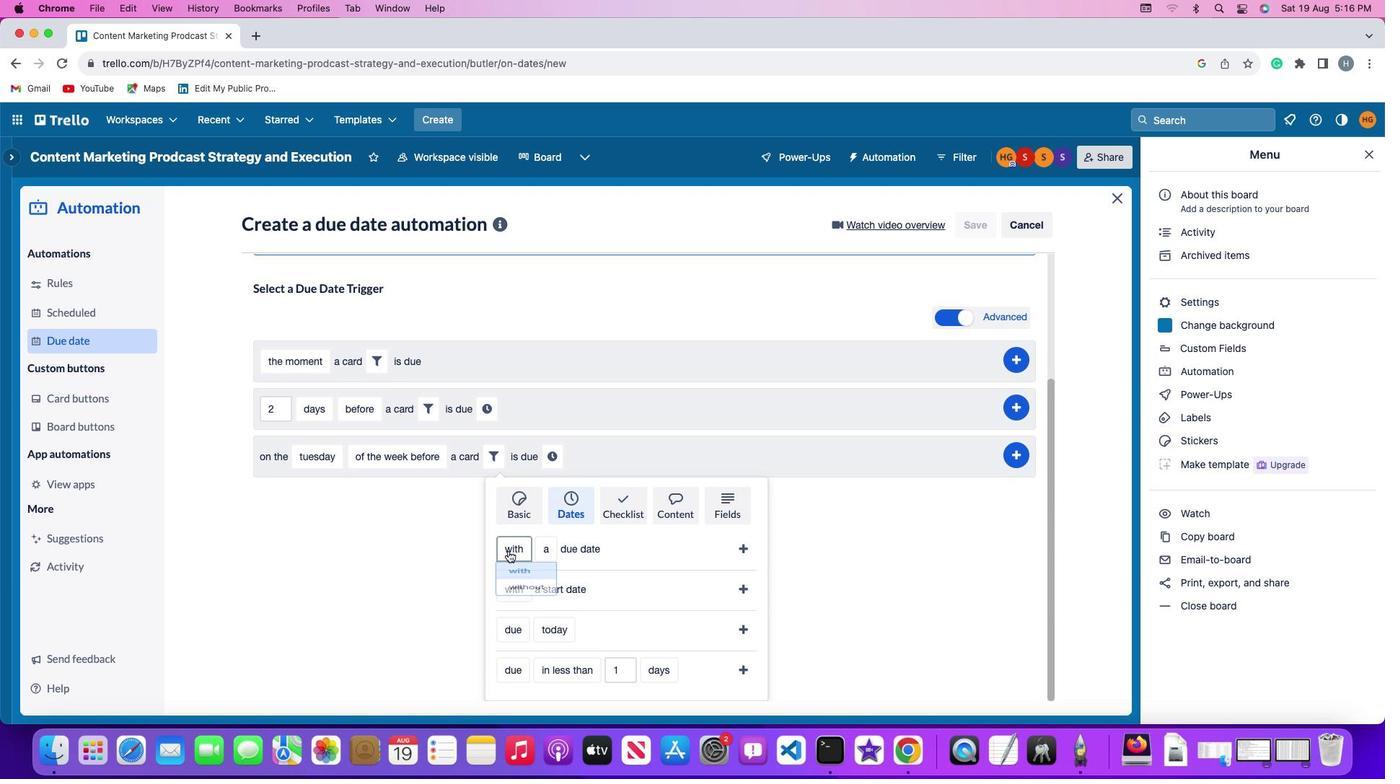 
Action: Mouse moved to (524, 575)
Screenshot: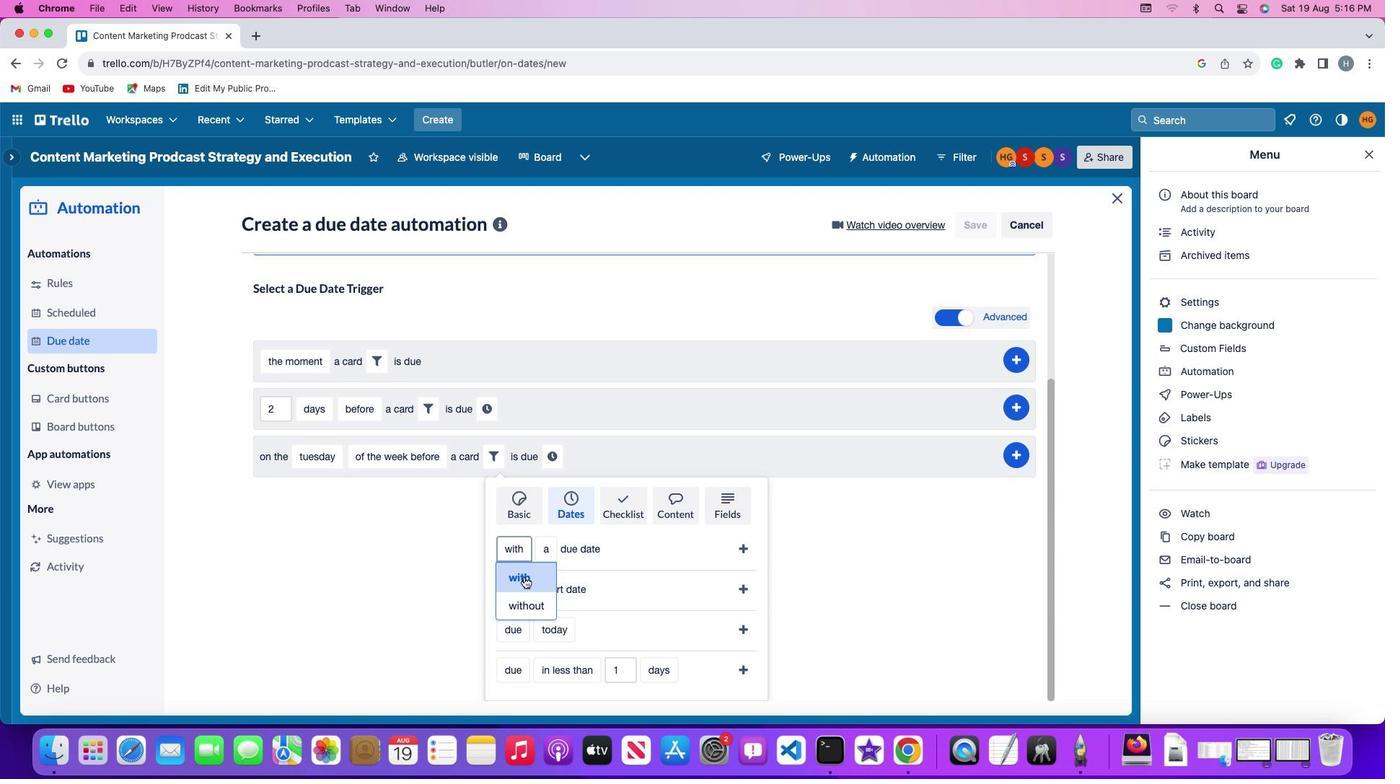 
Action: Mouse pressed left at (524, 575)
Screenshot: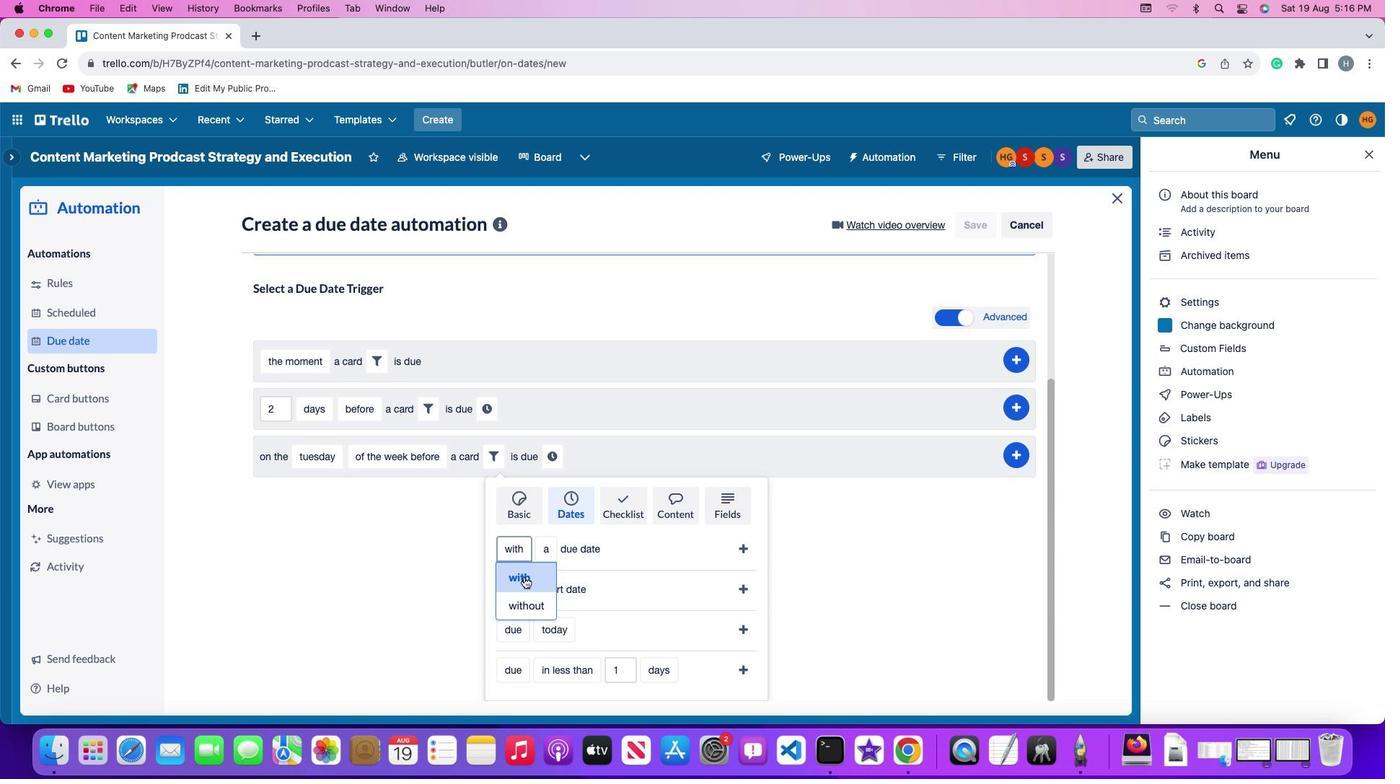 
Action: Mouse moved to (550, 551)
Screenshot: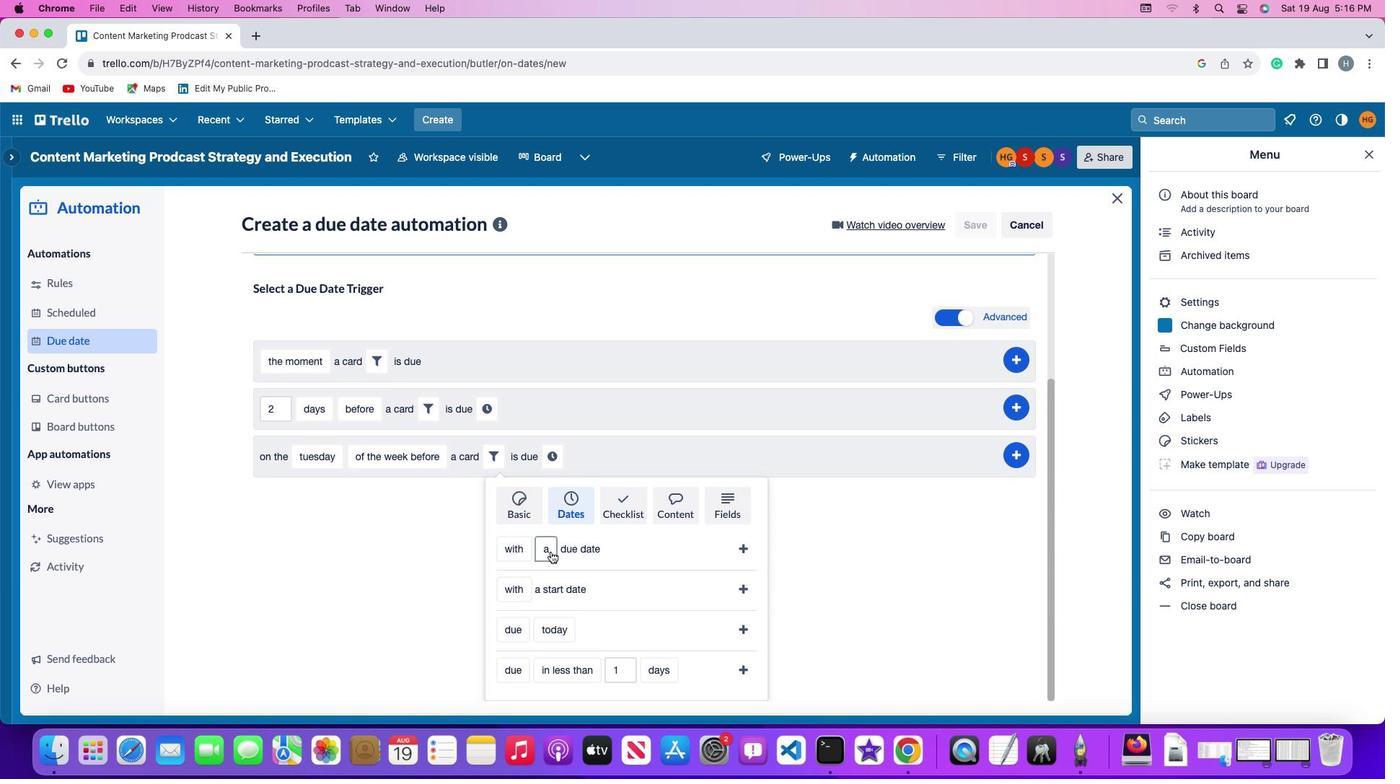 
Action: Mouse pressed left at (550, 551)
Screenshot: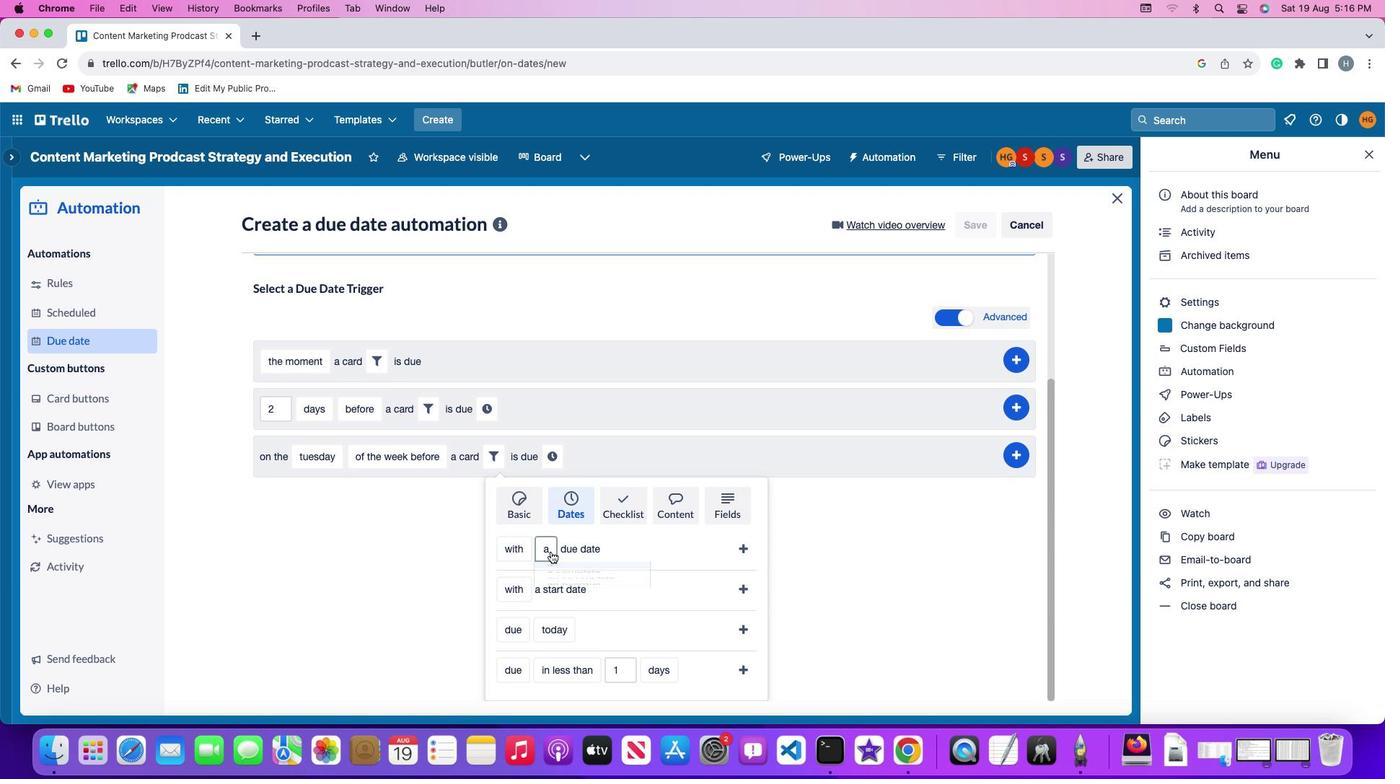 
Action: Mouse moved to (568, 596)
Screenshot: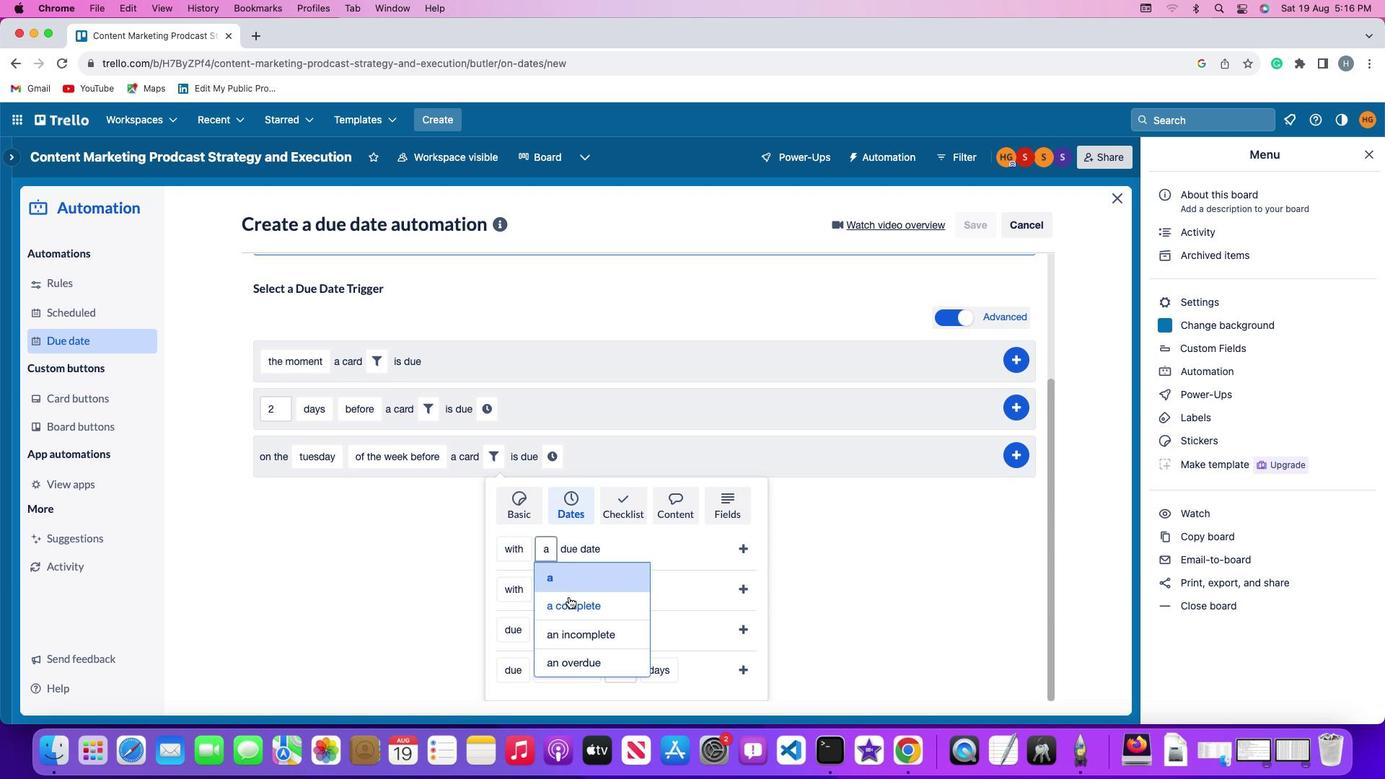 
Action: Mouse pressed left at (568, 596)
Screenshot: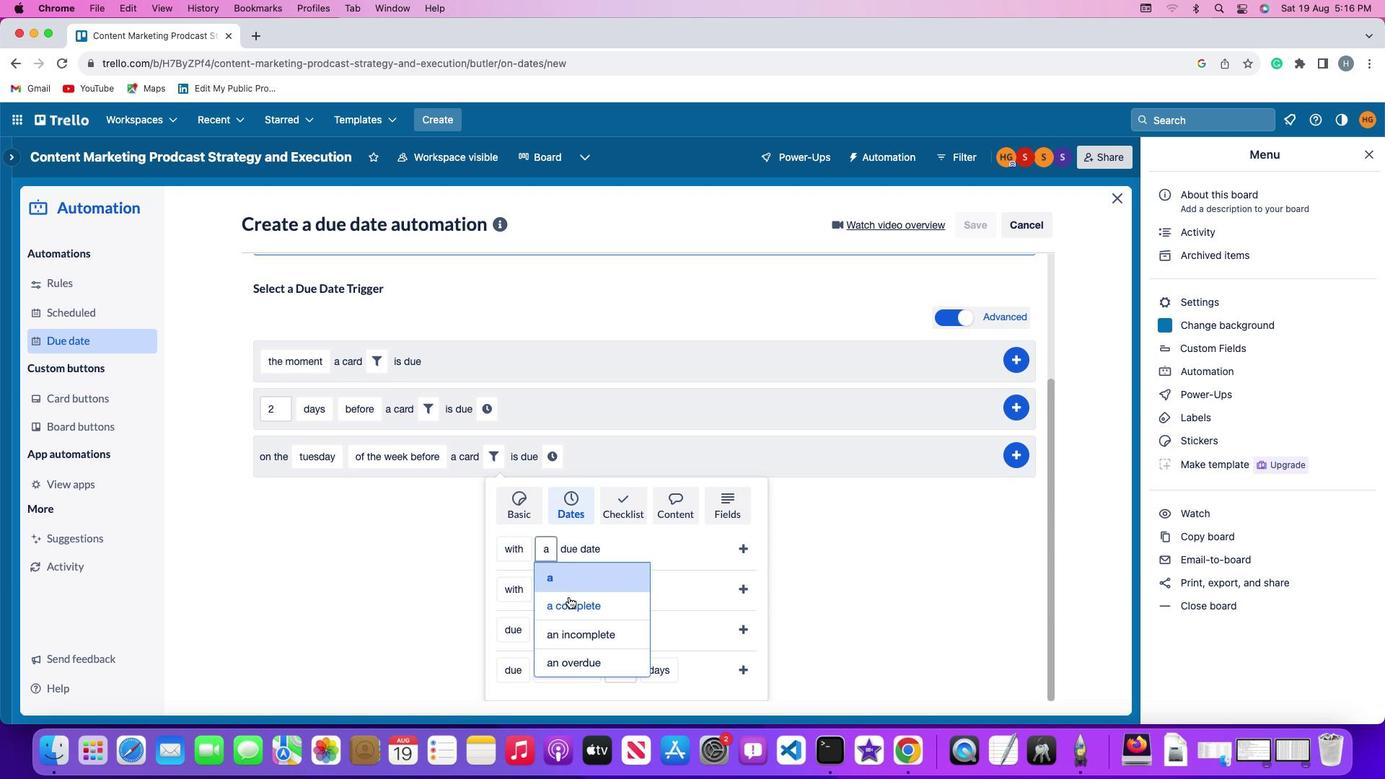
Action: Mouse moved to (749, 545)
Screenshot: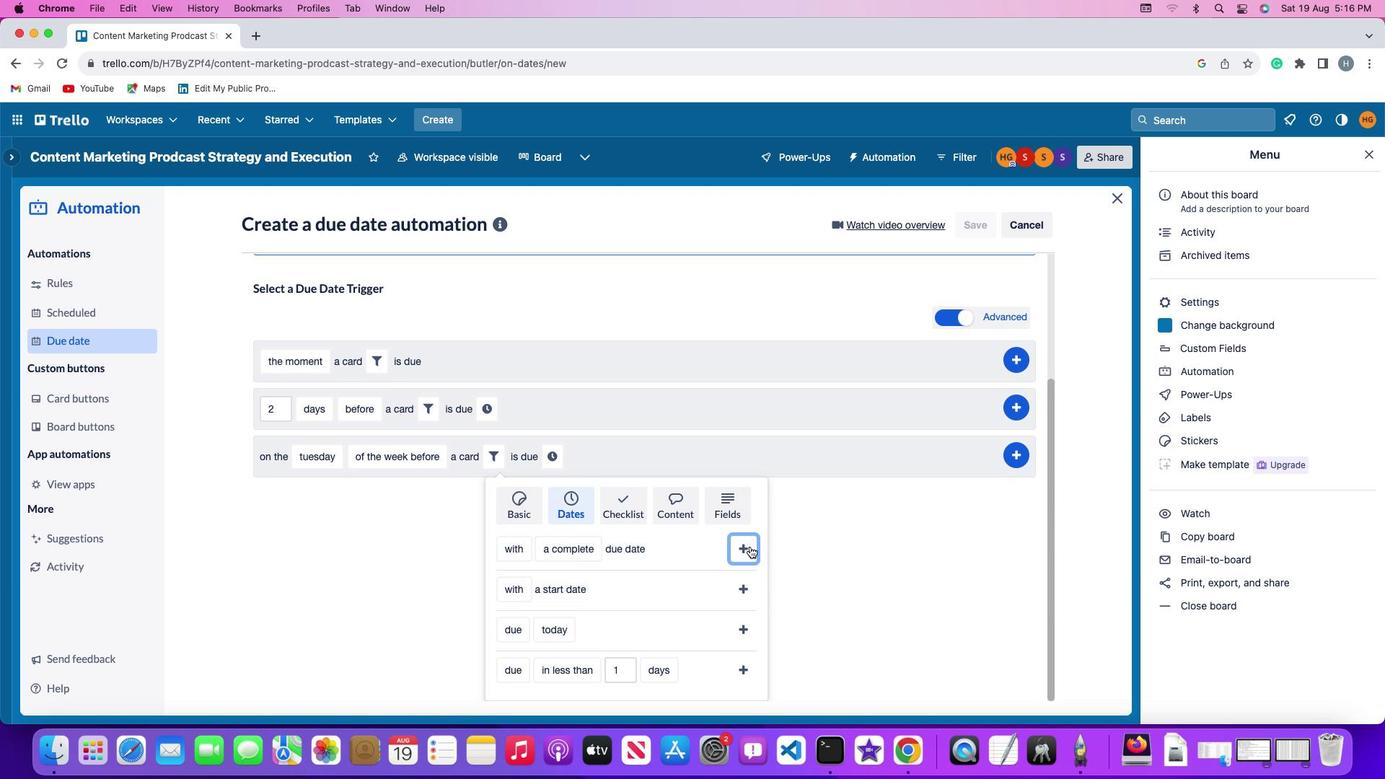 
Action: Mouse pressed left at (749, 545)
Screenshot: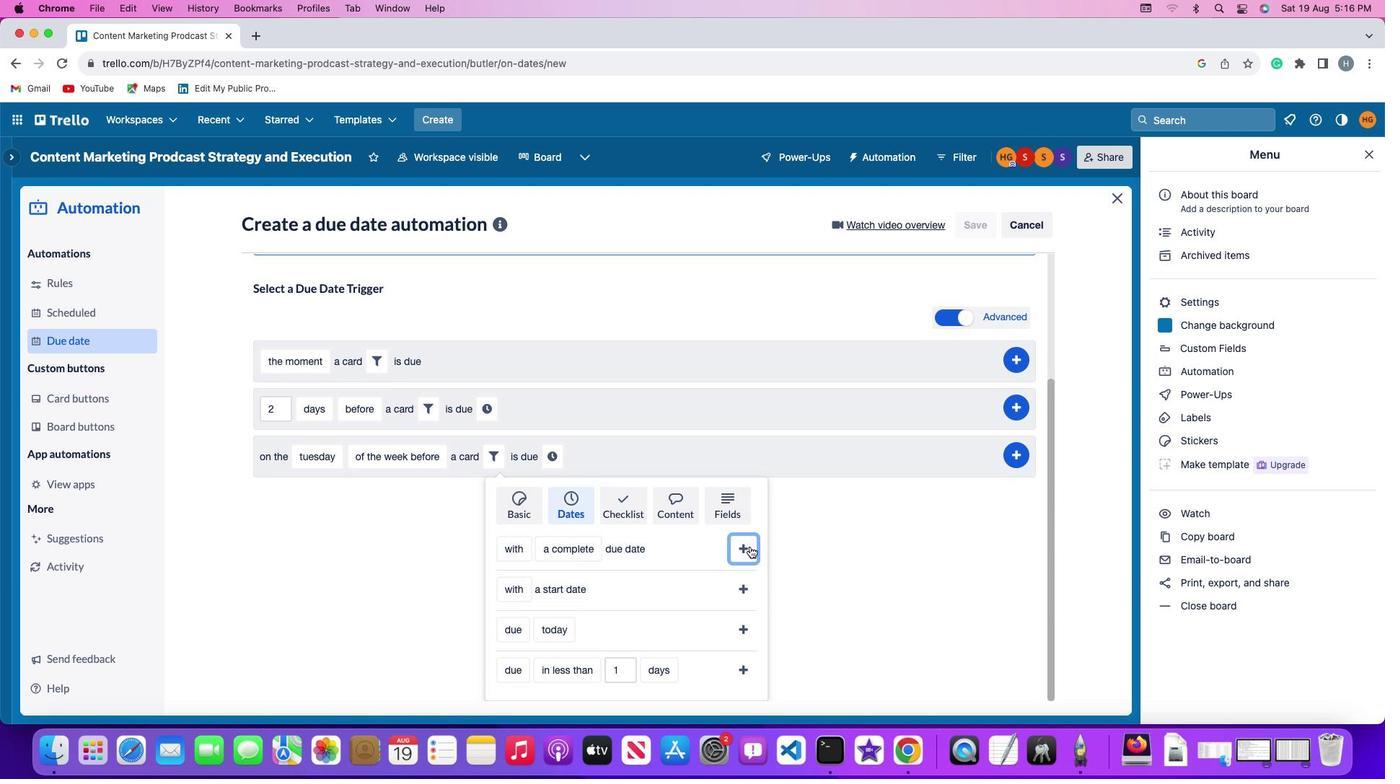 
Action: Mouse moved to (703, 621)
Screenshot: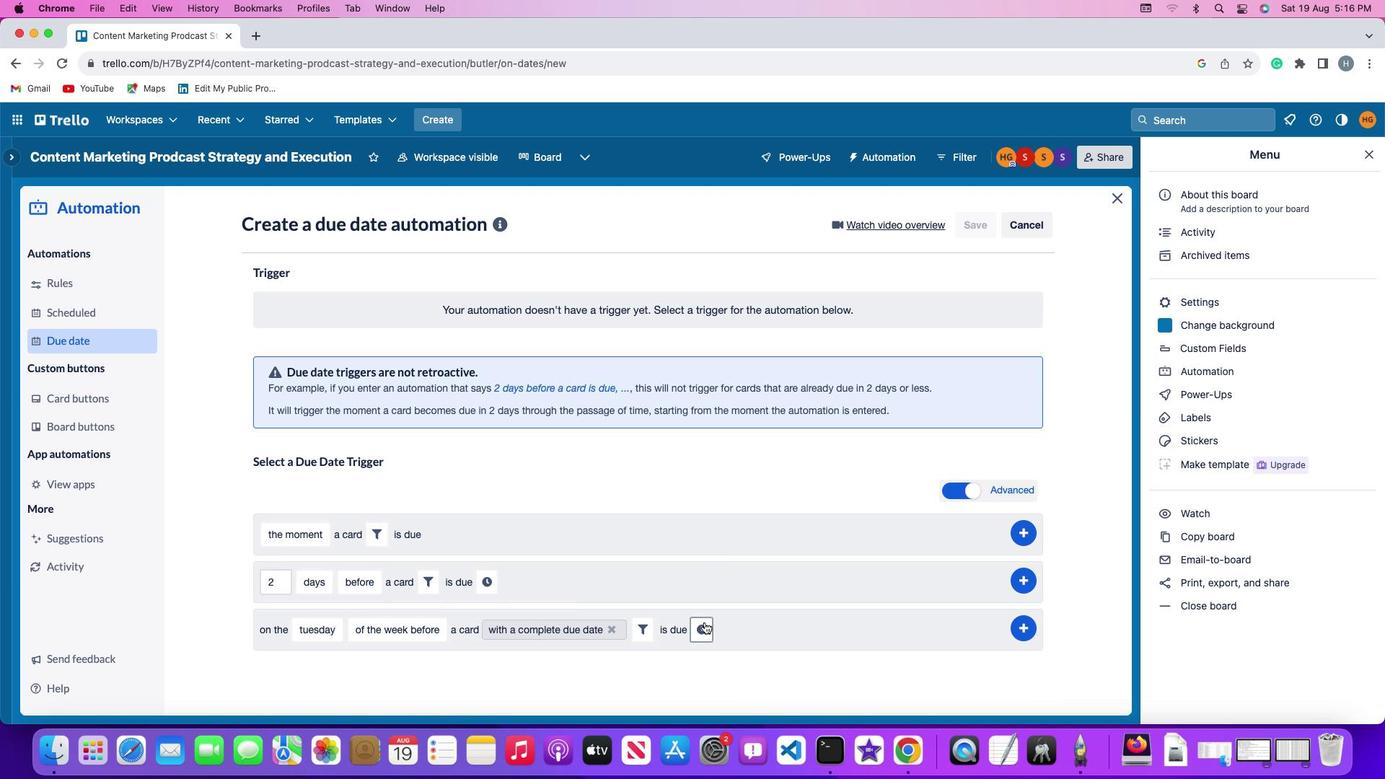 
Action: Mouse pressed left at (703, 621)
Screenshot: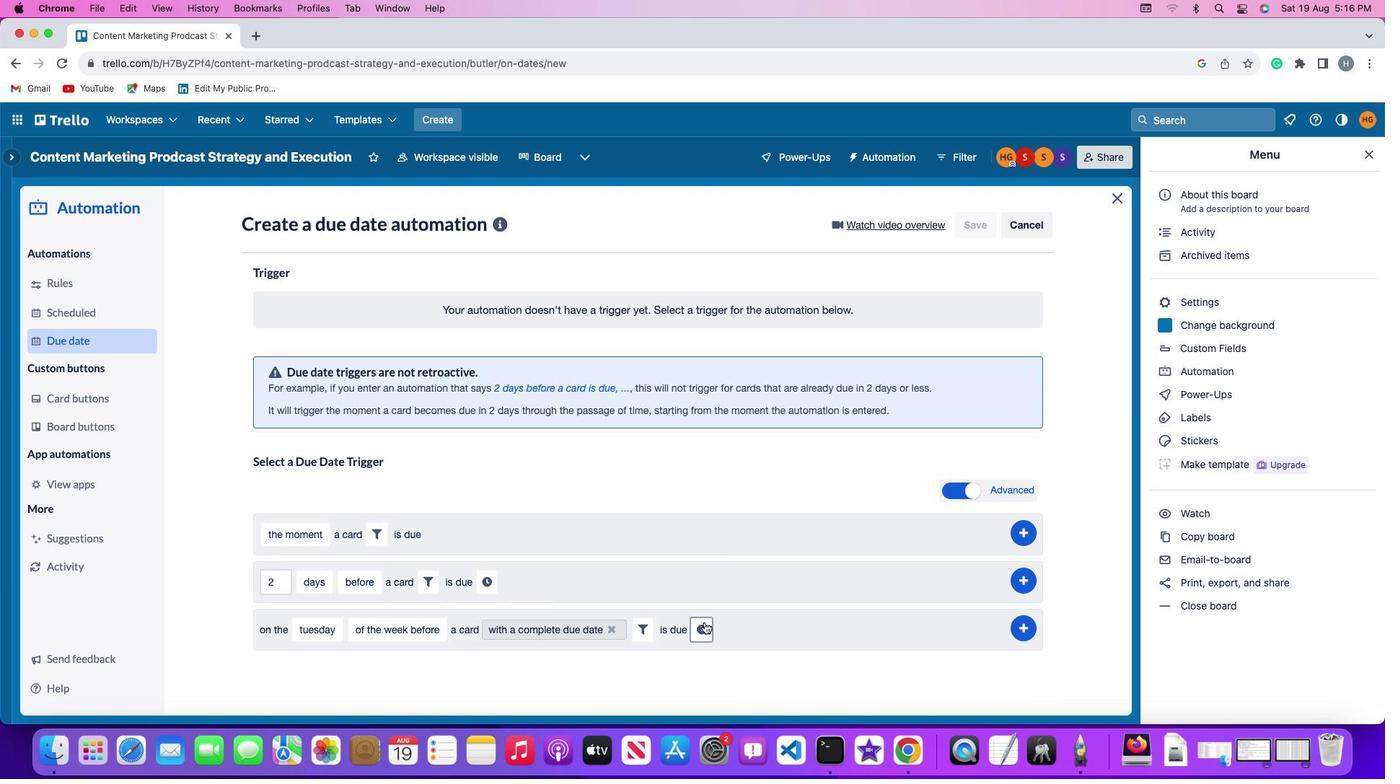
Action: Mouse moved to (739, 634)
Screenshot: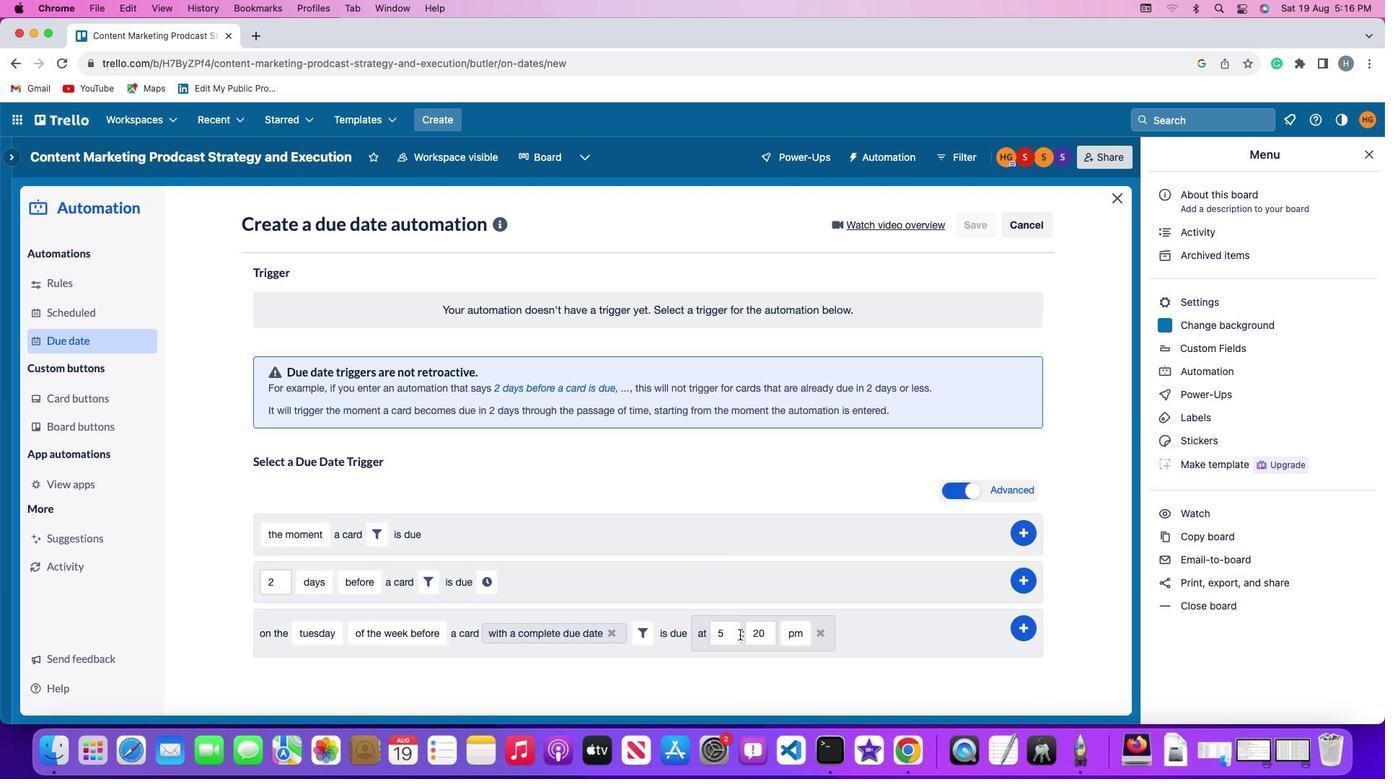 
Action: Mouse pressed left at (739, 634)
Screenshot: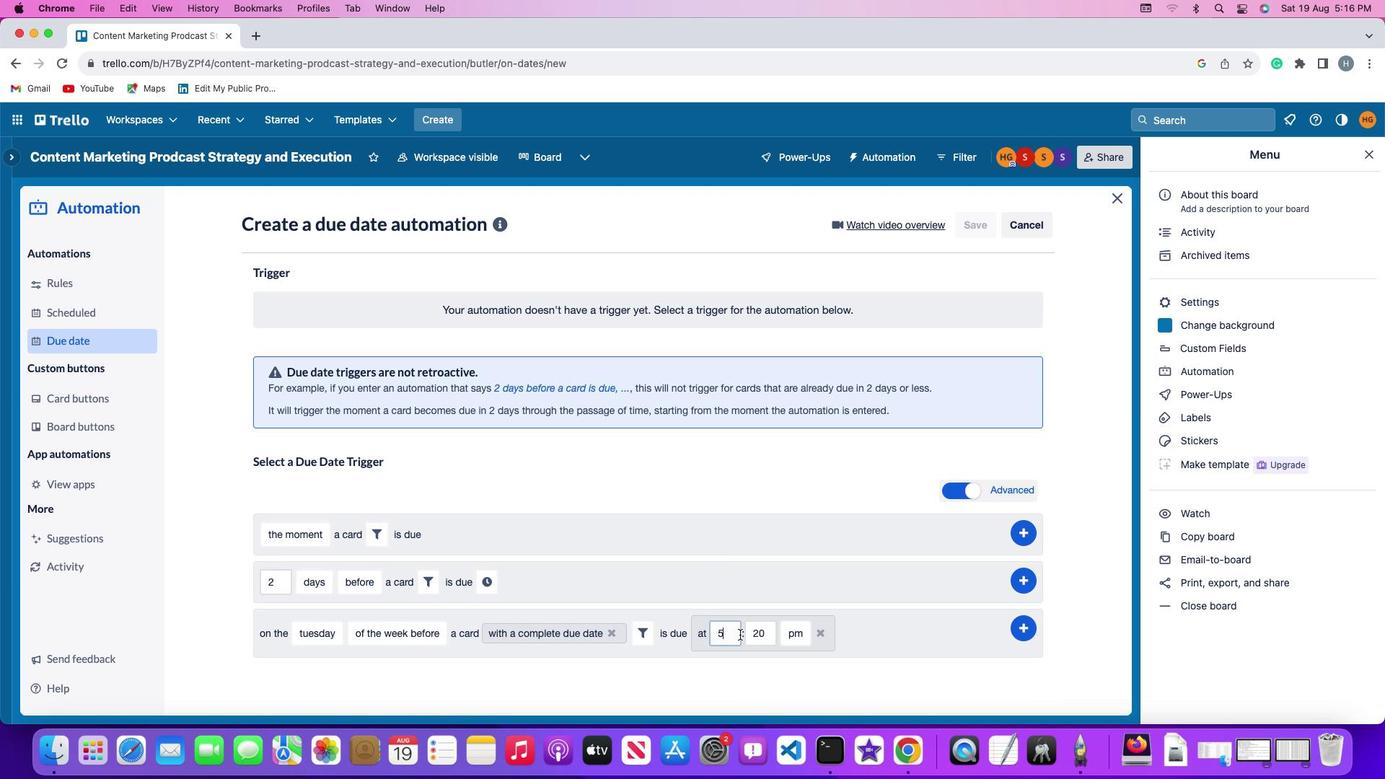 
Action: Key pressed Key.backspace'1''1'
Screenshot: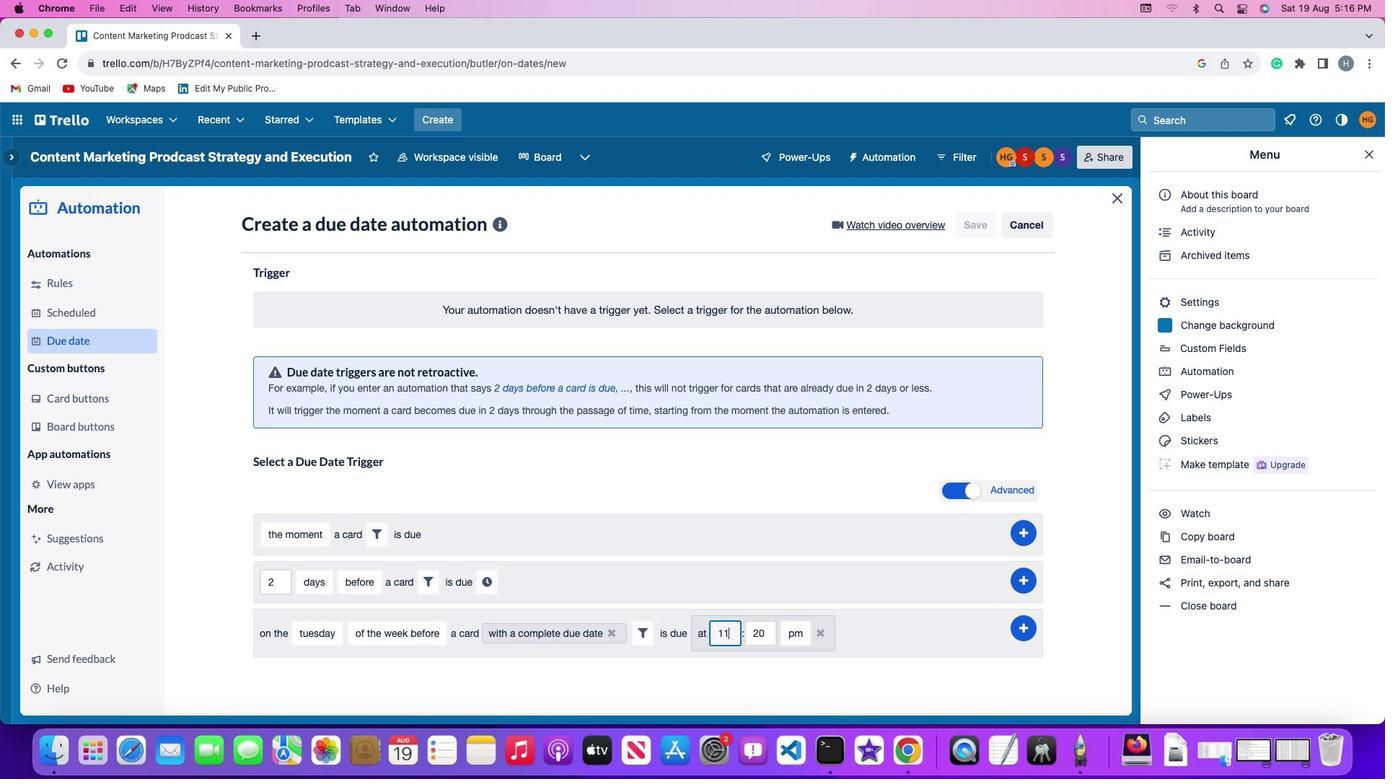 
Action: Mouse moved to (775, 633)
Screenshot: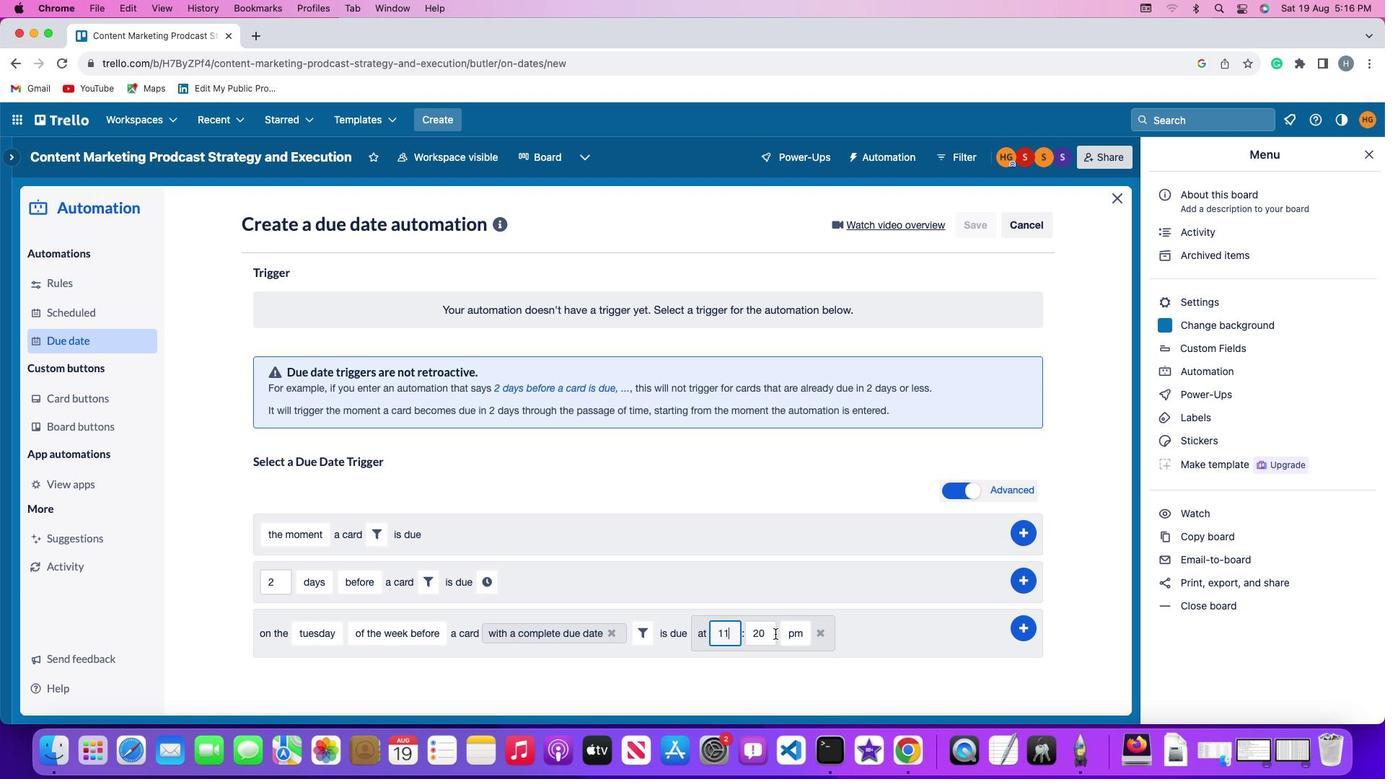 
Action: Mouse pressed left at (775, 633)
Screenshot: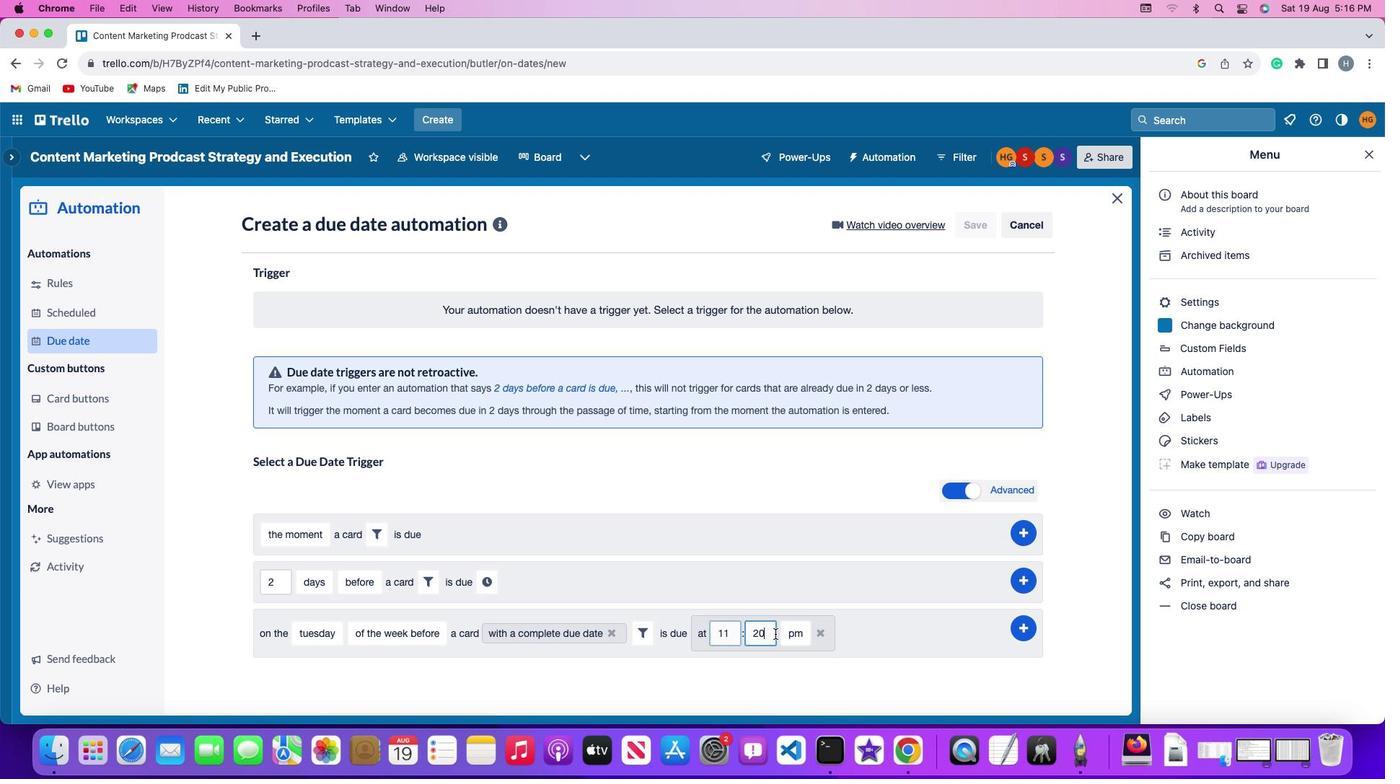 
Action: Mouse moved to (773, 633)
Screenshot: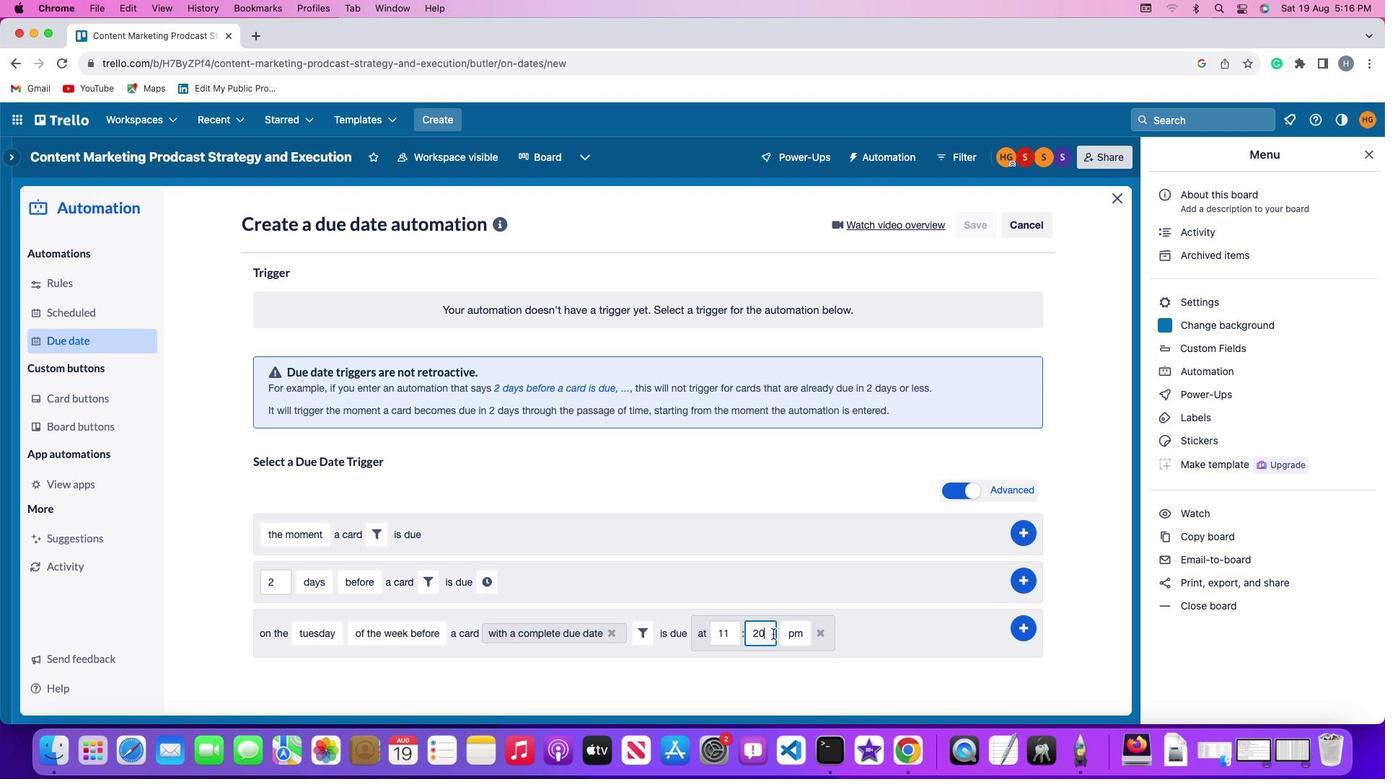 
Action: Key pressed Key.backspaceKey.backspaceKey.backspace
Screenshot: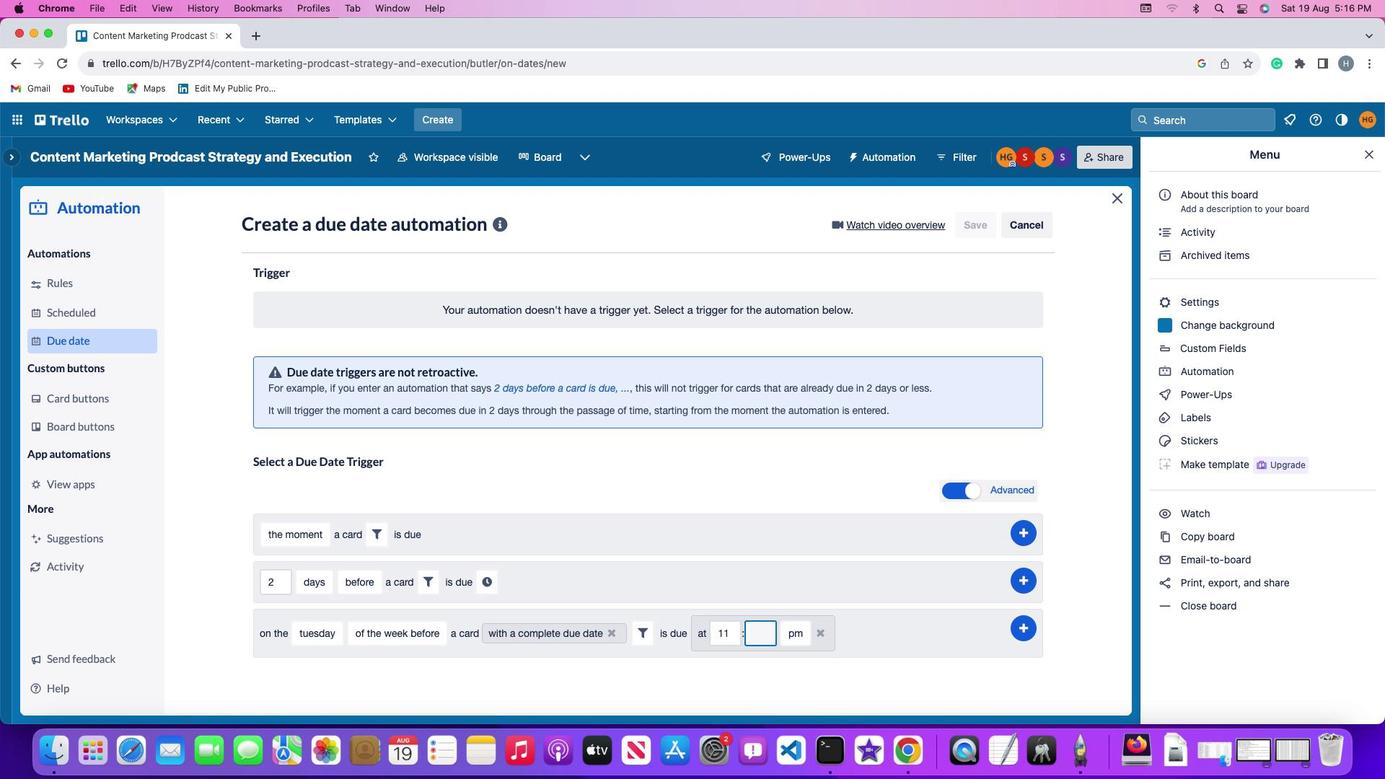 
Action: Mouse moved to (772, 633)
Screenshot: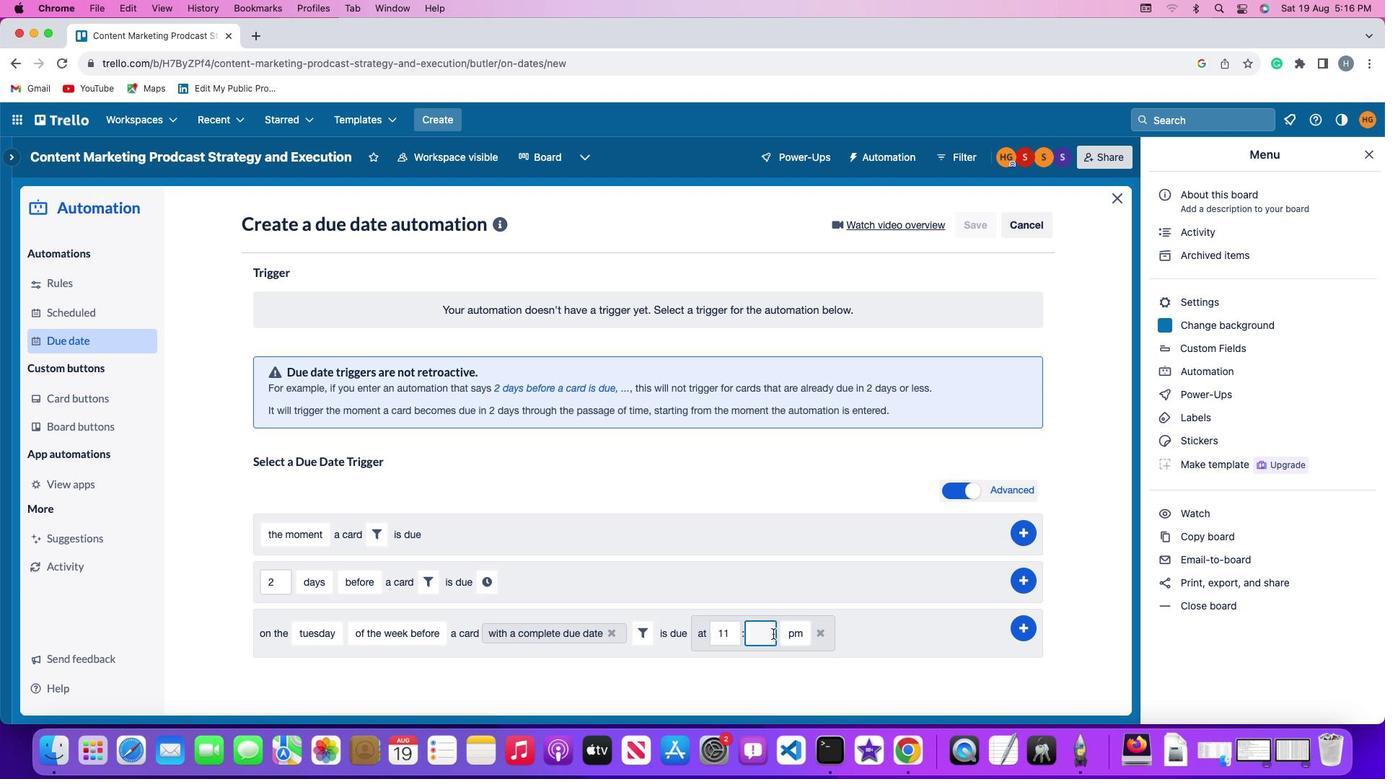 
Action: Key pressed '0''0'
Screenshot: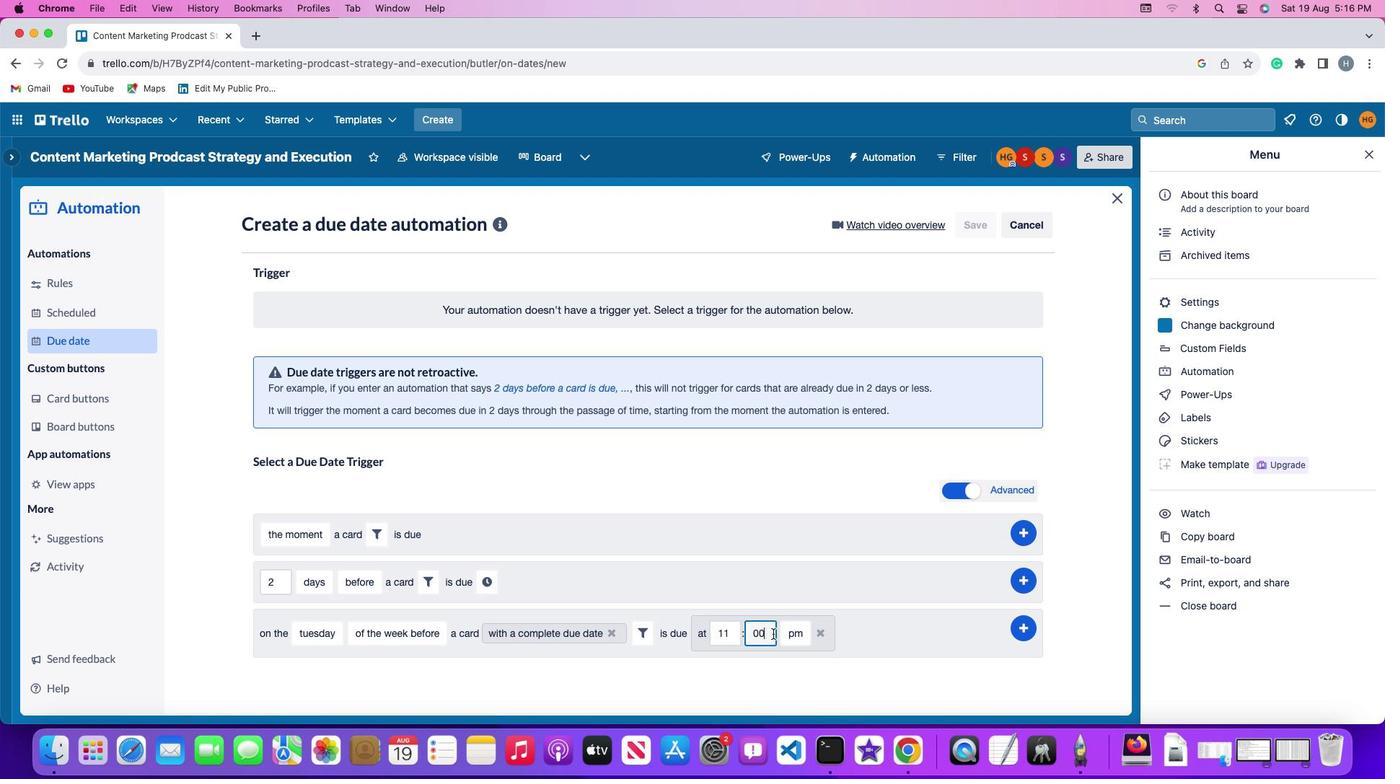 
Action: Mouse moved to (789, 633)
Screenshot: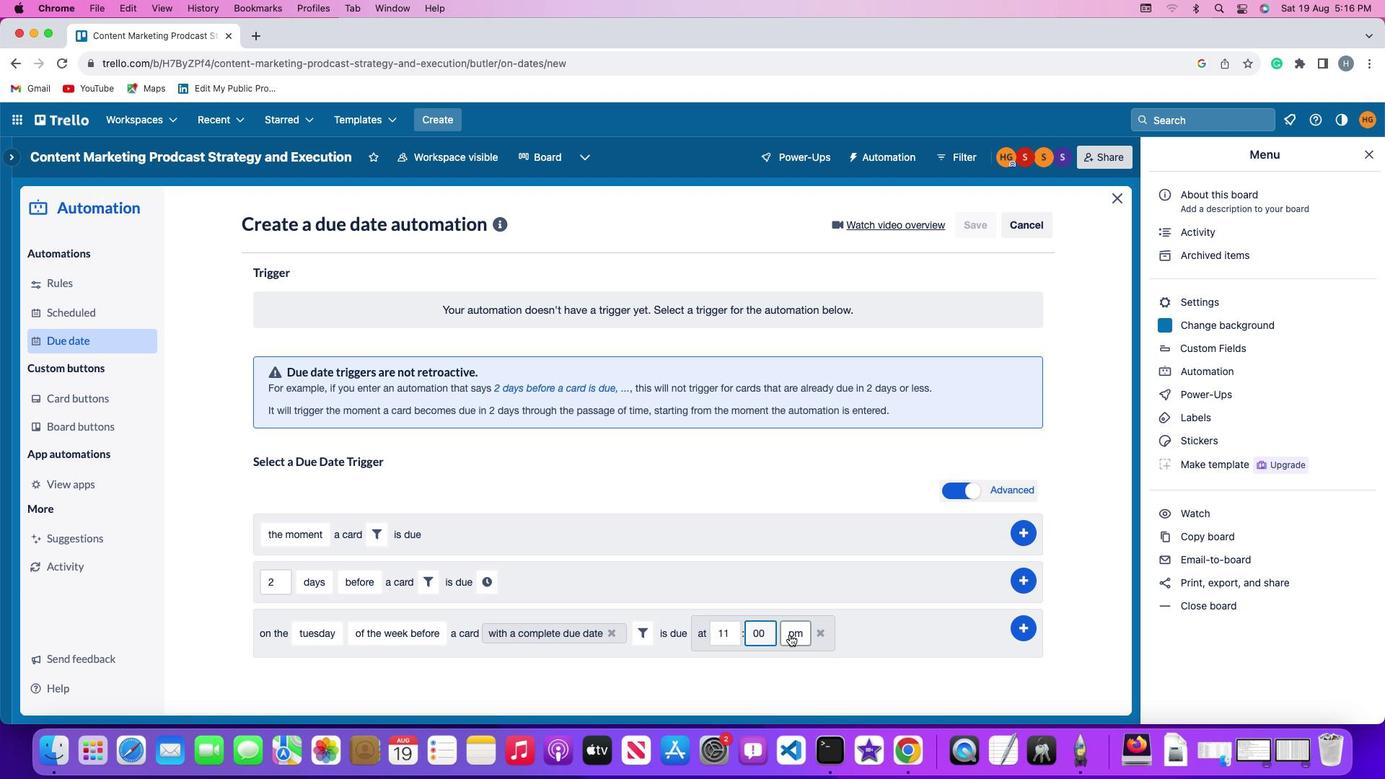 
Action: Mouse pressed left at (789, 633)
Screenshot: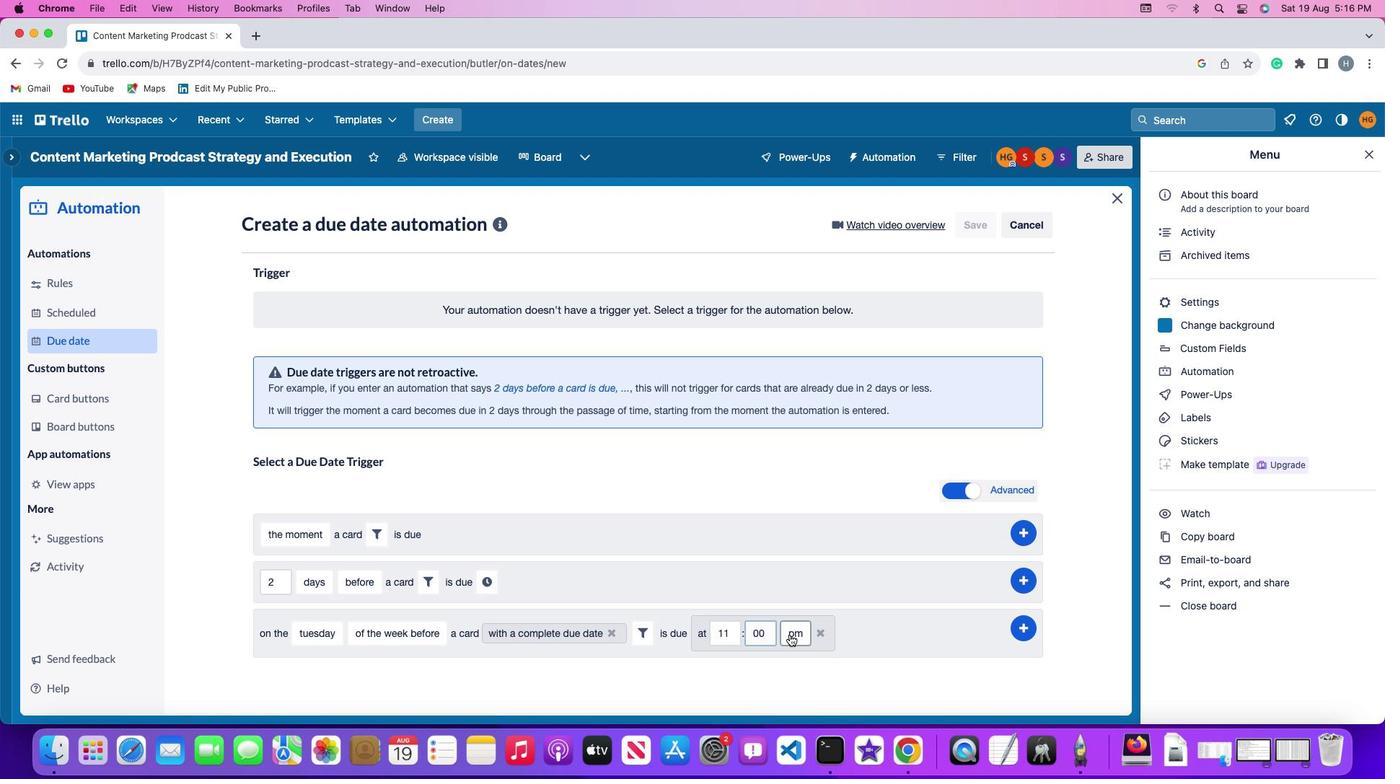 
Action: Mouse moved to (800, 654)
Screenshot: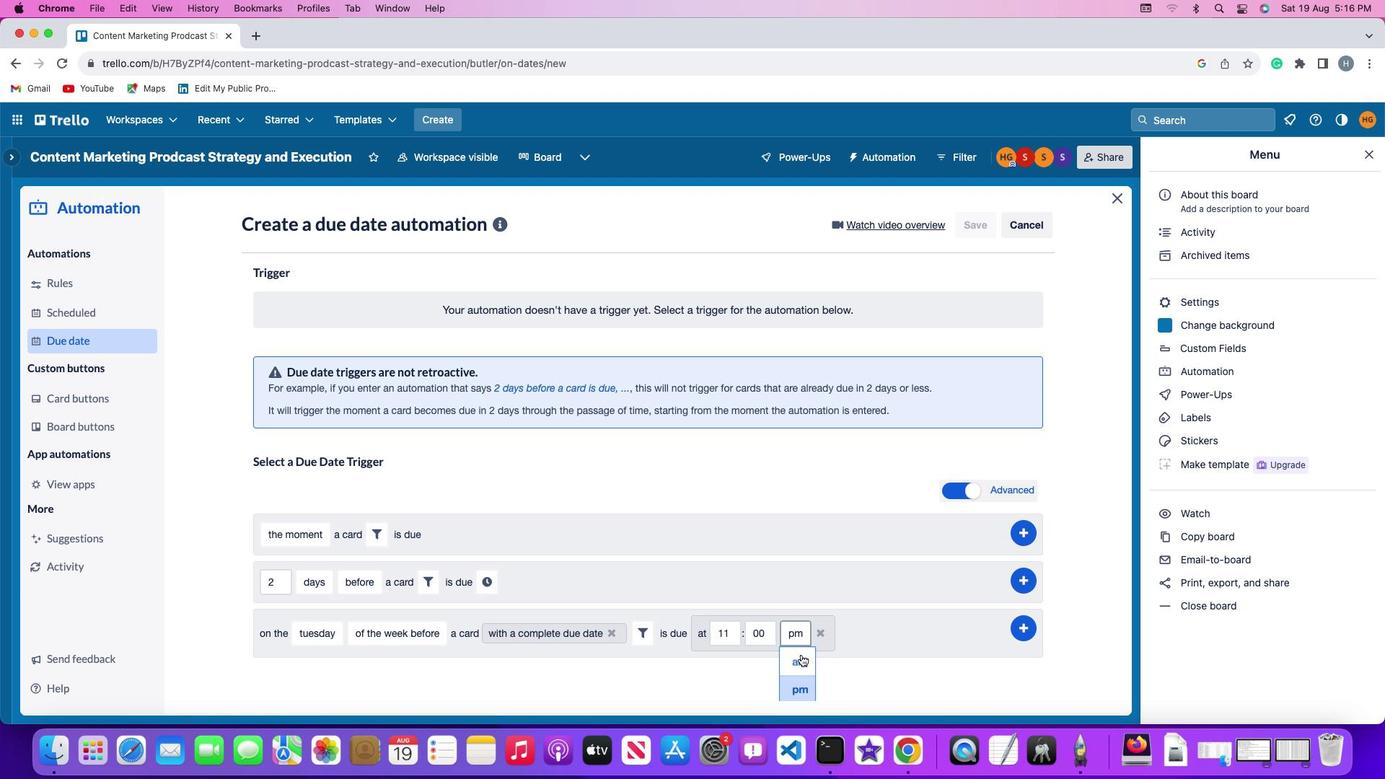 
Action: Mouse pressed left at (800, 654)
Screenshot: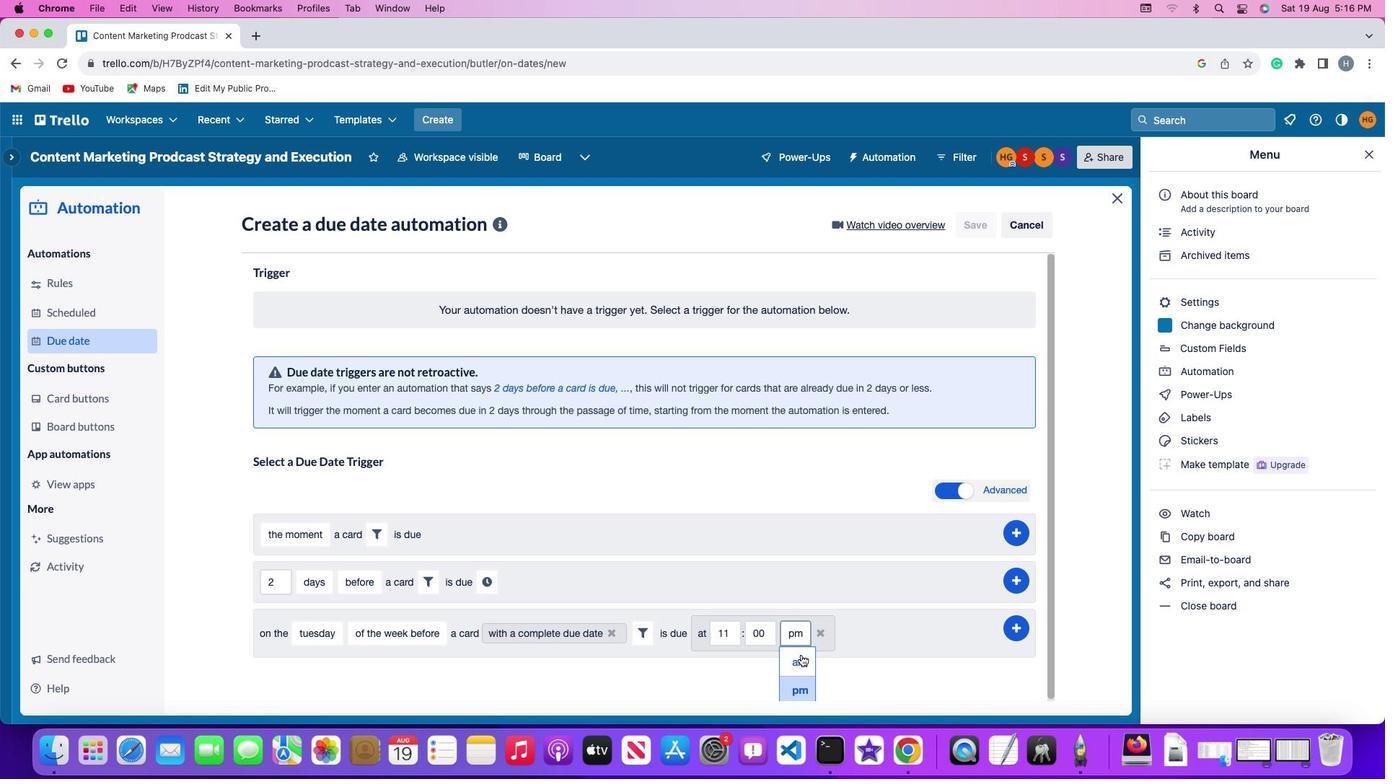 
Action: Mouse moved to (1027, 623)
Screenshot: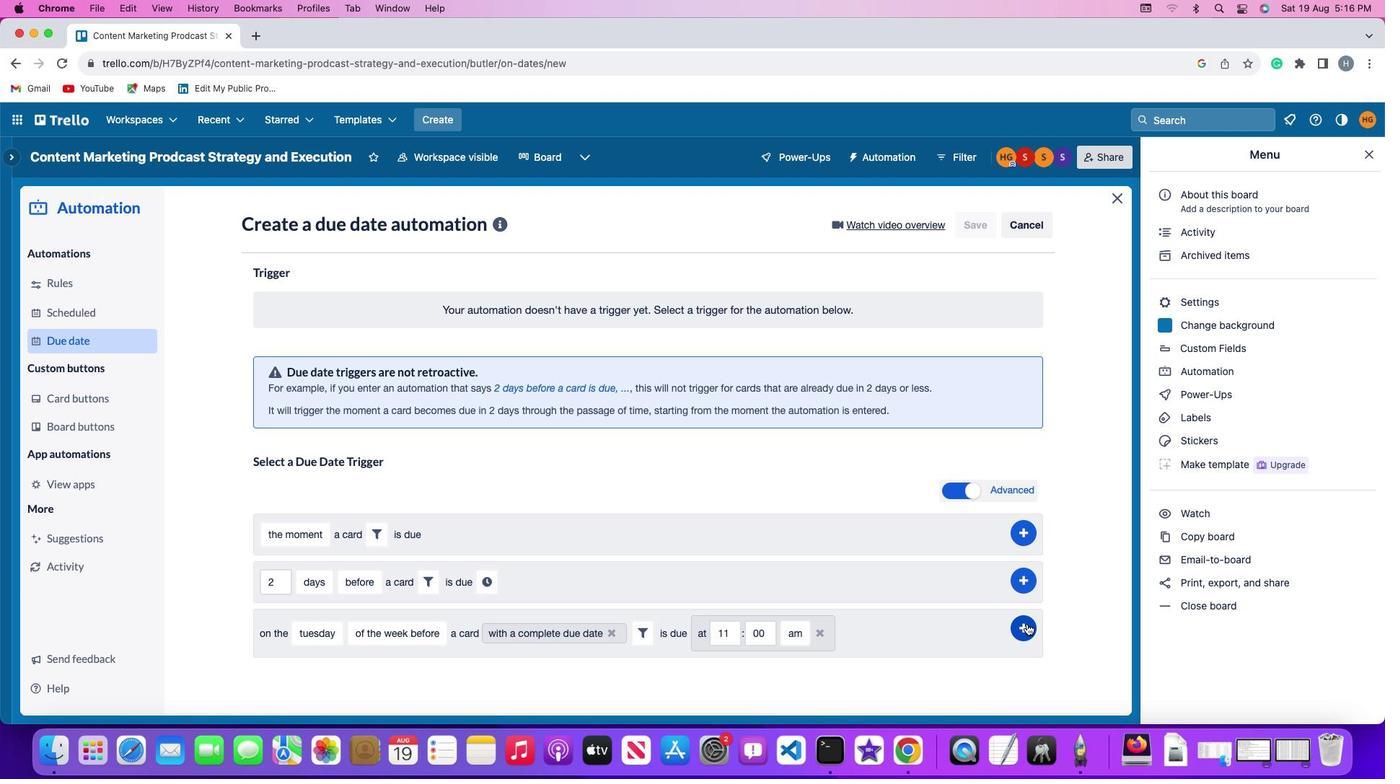 
Action: Mouse pressed left at (1027, 623)
Screenshot: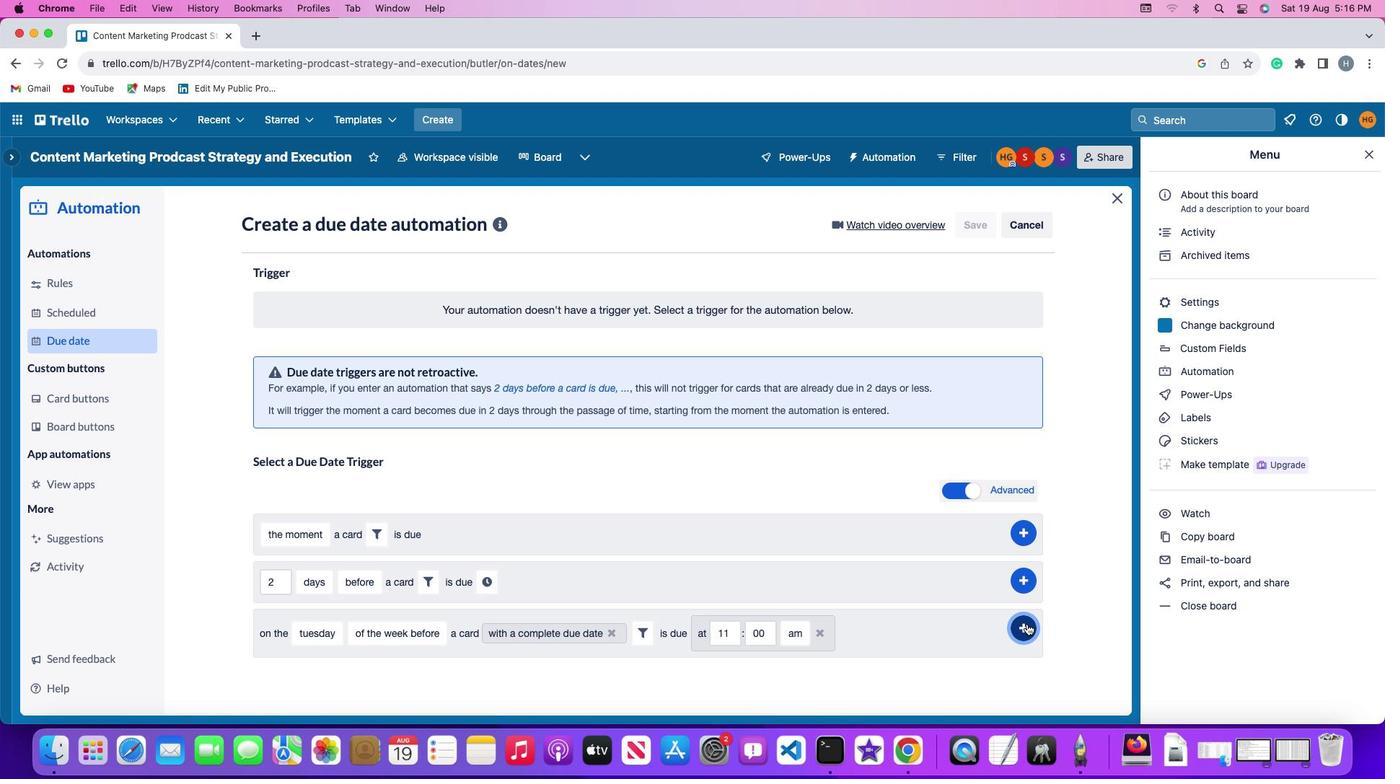 
Action: Mouse moved to (1074, 547)
Screenshot: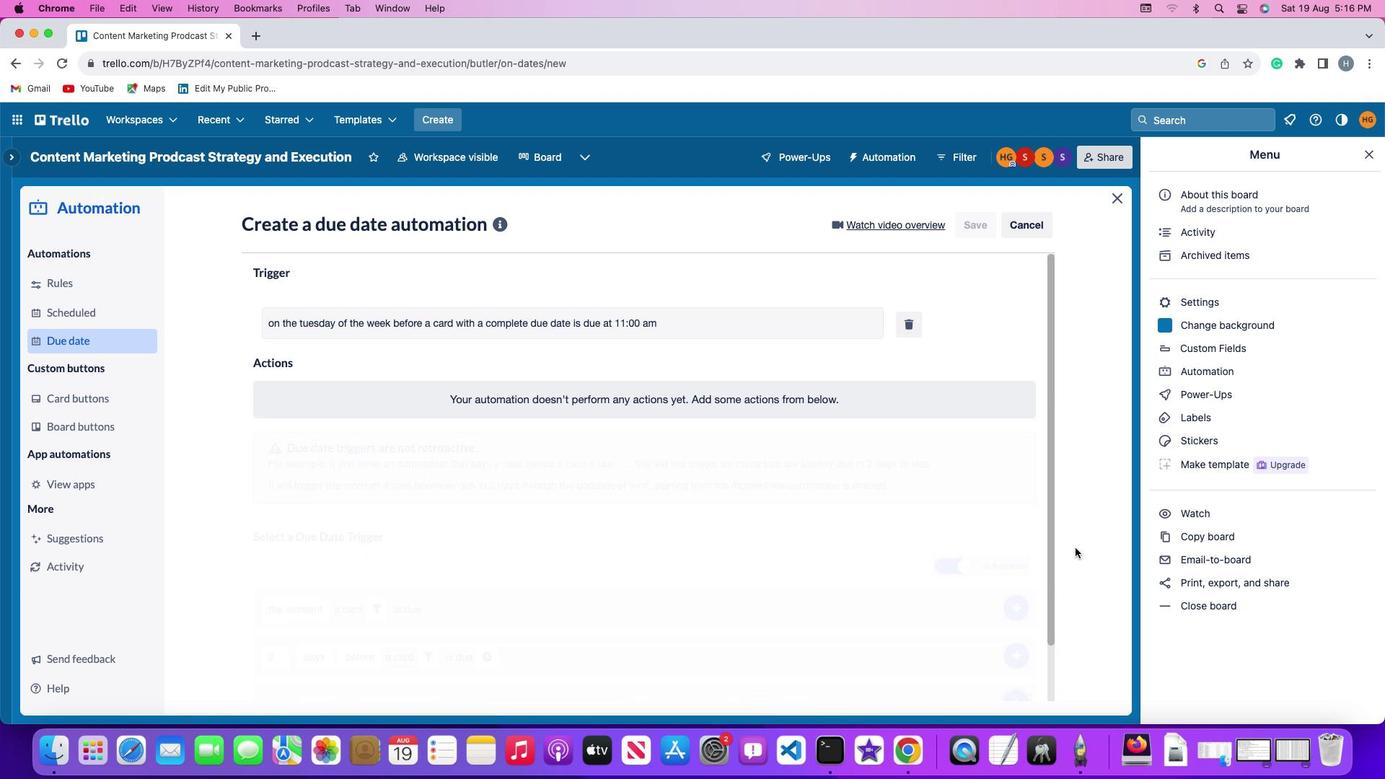 
